 Task: Select traffic view around selected location San Jacinto Battleground State Historic Site, Texas, United States and identify the nearest hotel to the peak traffic point
Action: Mouse moved to (141, 51)
Screenshot: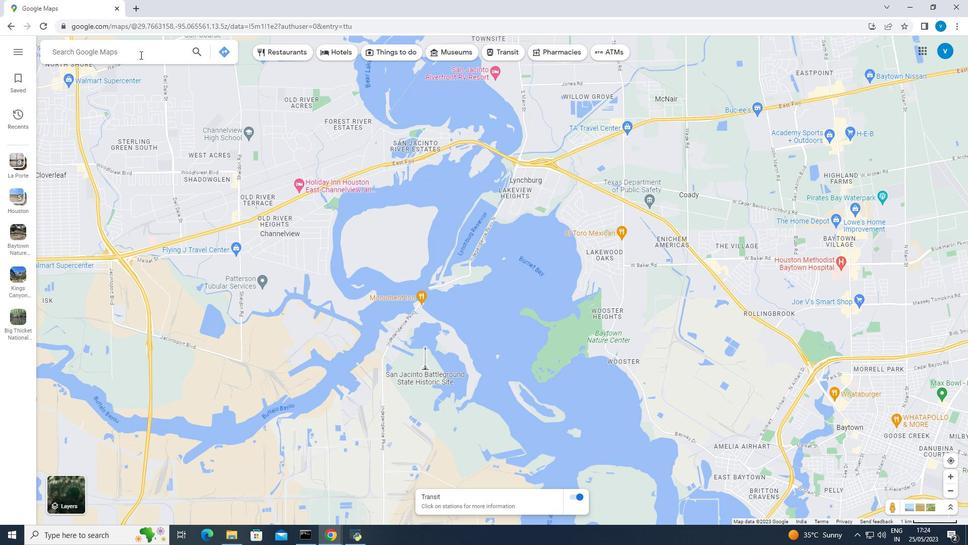
Action: Mouse pressed left at (141, 51)
Screenshot: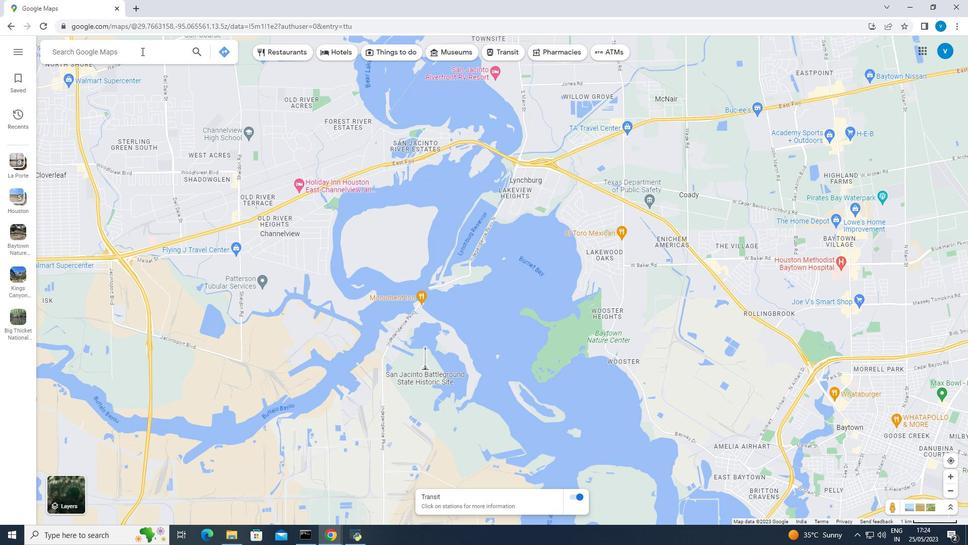 
Action: Mouse moved to (144, 49)
Screenshot: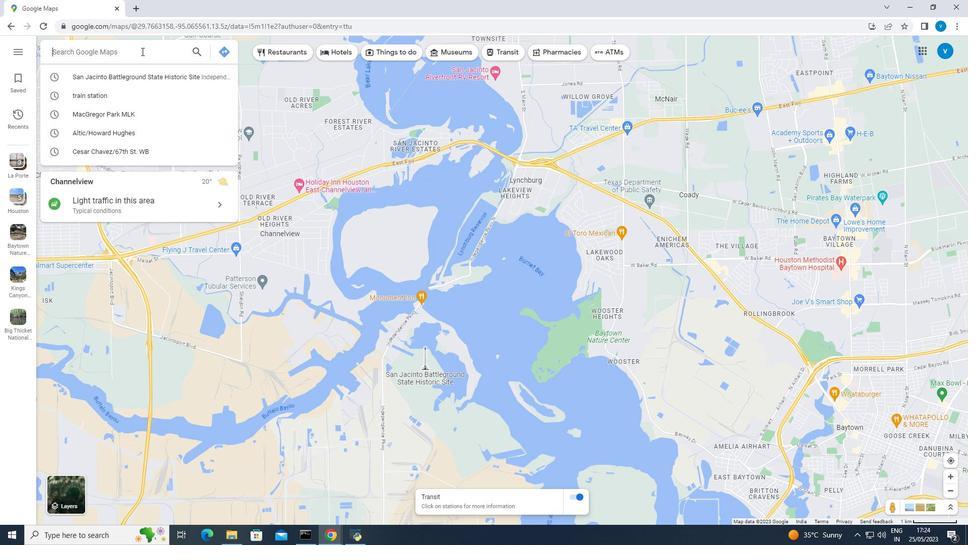 
Action: Key pressed <Key.shift>San<Key.space><Key.shift><Key.shift><Key.shift><Key.shift><Key.shift>Jacinto<Key.space><Key.shift><Key.shift><Key.shift>Battleground<Key.space><Key.shift><Key.shift><Key.shift>State<Key.space><Key.shift><Key.shift><Key.shift>Historic<Key.space><Key.shift><Key.shift><Key.shift>Site,<Key.space><Key.shift><Key.shift><Key.shift><Key.shift>Texas,<Key.space><Key.shift><Key.shift>United<Key.space><Key.shift><Key.shift><Key.shift>States<Key.enter>
Screenshot: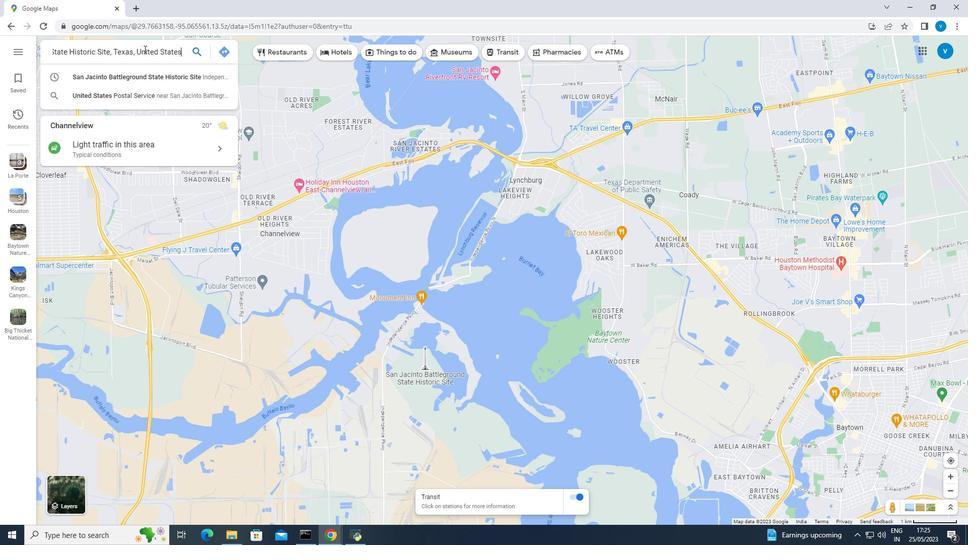 
Action: Mouse moved to (341, 493)
Screenshot: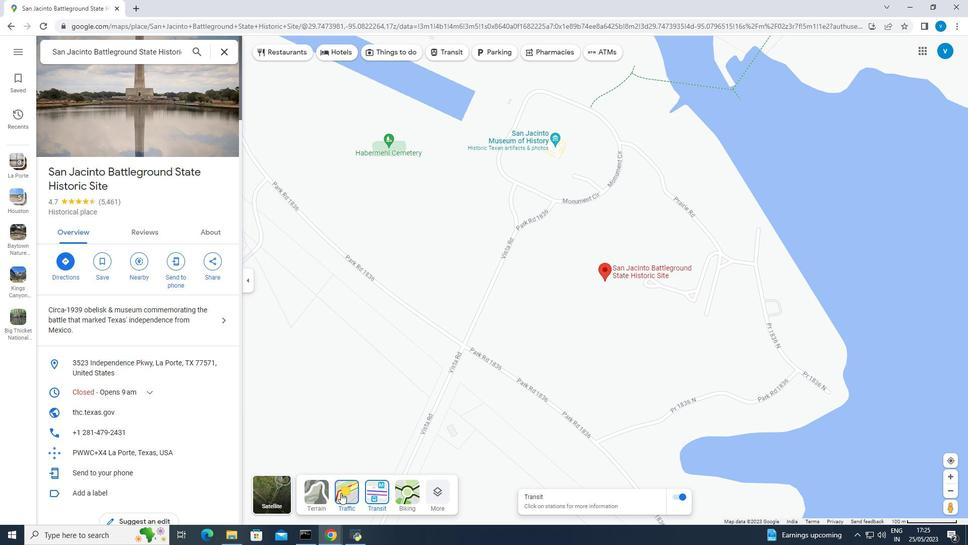 
Action: Mouse pressed left at (341, 493)
Screenshot: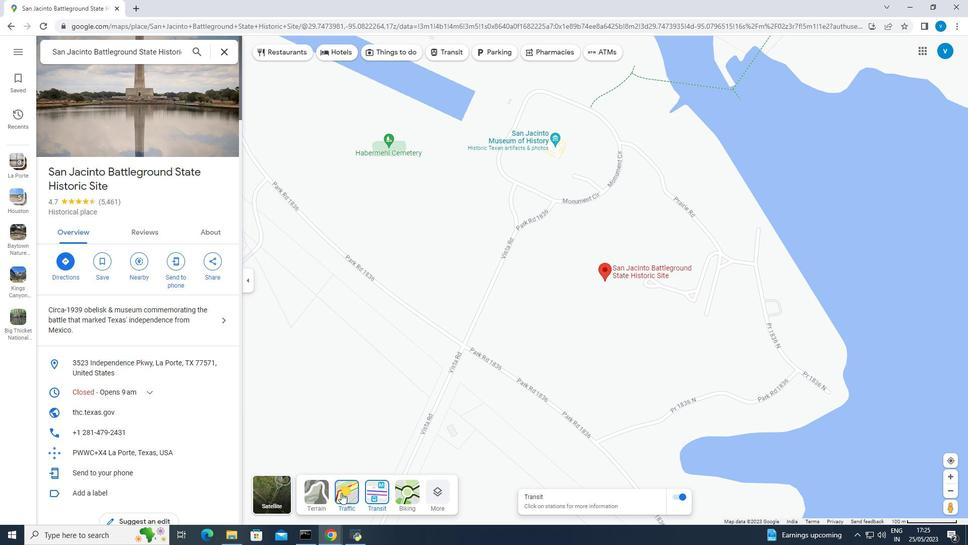 
Action: Mouse moved to (344, 490)
Screenshot: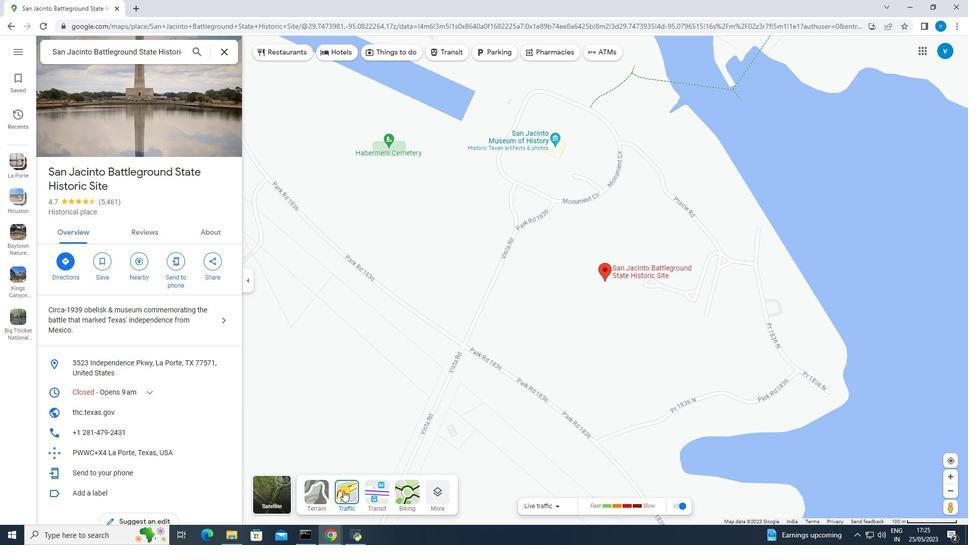 
Action: Mouse pressed left at (344, 490)
Screenshot: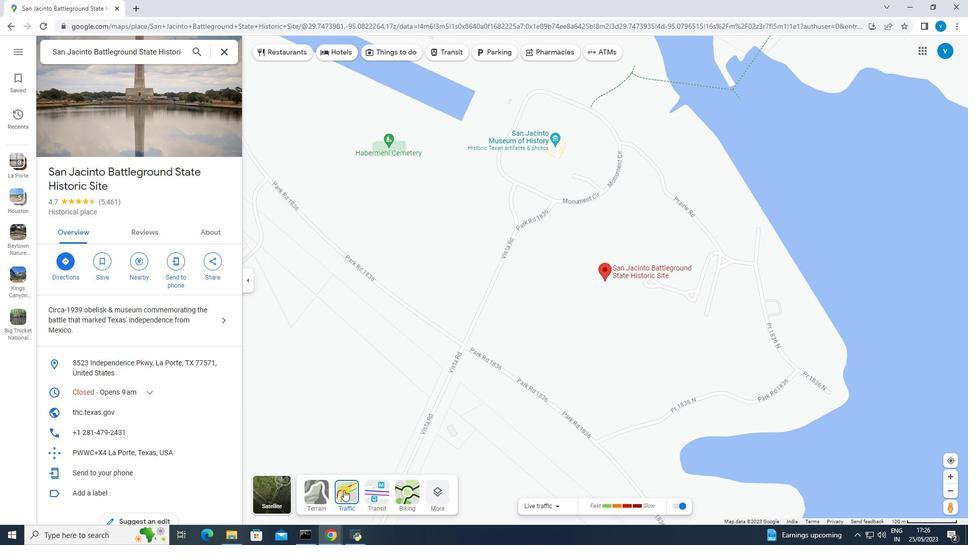 
Action: Mouse pressed left at (344, 490)
Screenshot: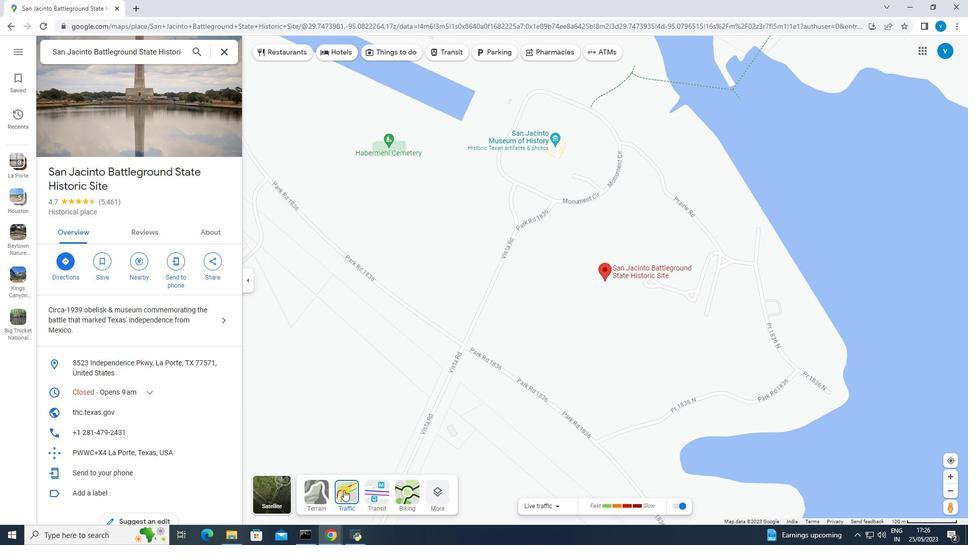 
Action: Mouse moved to (139, 260)
Screenshot: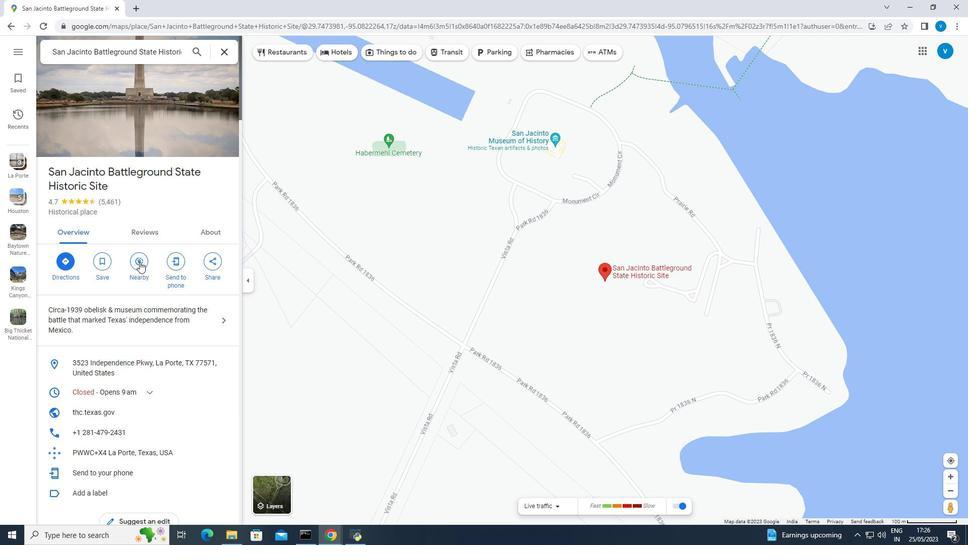 
Action: Mouse pressed left at (139, 260)
Screenshot: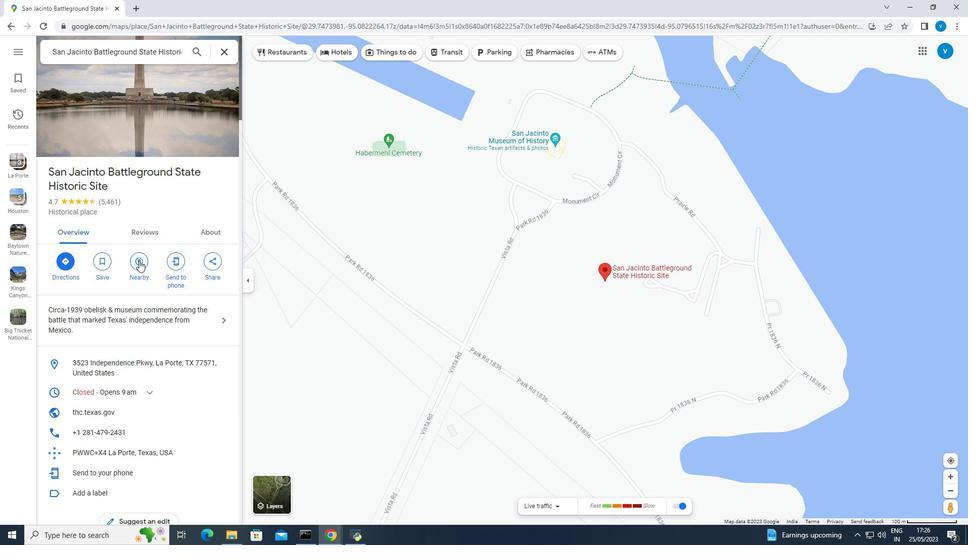 
Action: Mouse moved to (124, 91)
Screenshot: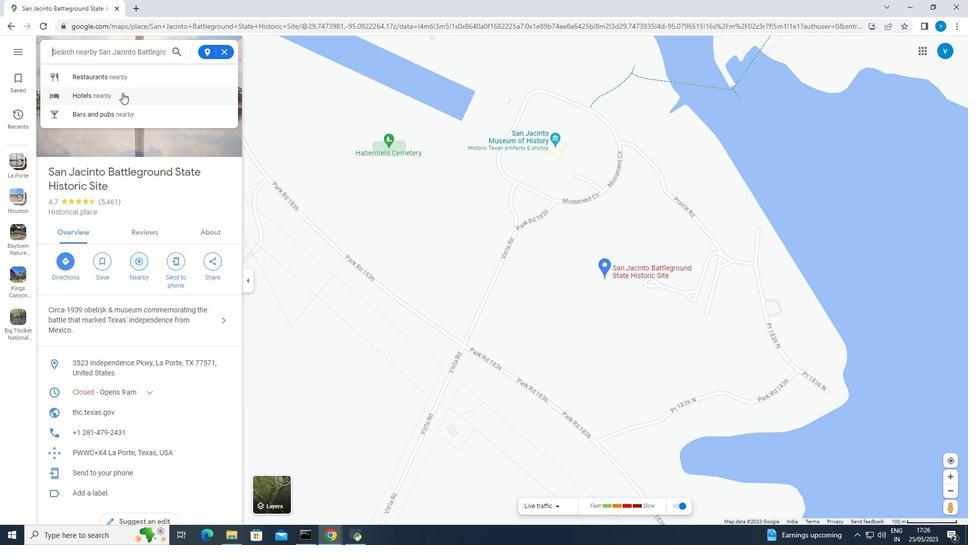 
Action: Mouse pressed left at (124, 91)
Screenshot: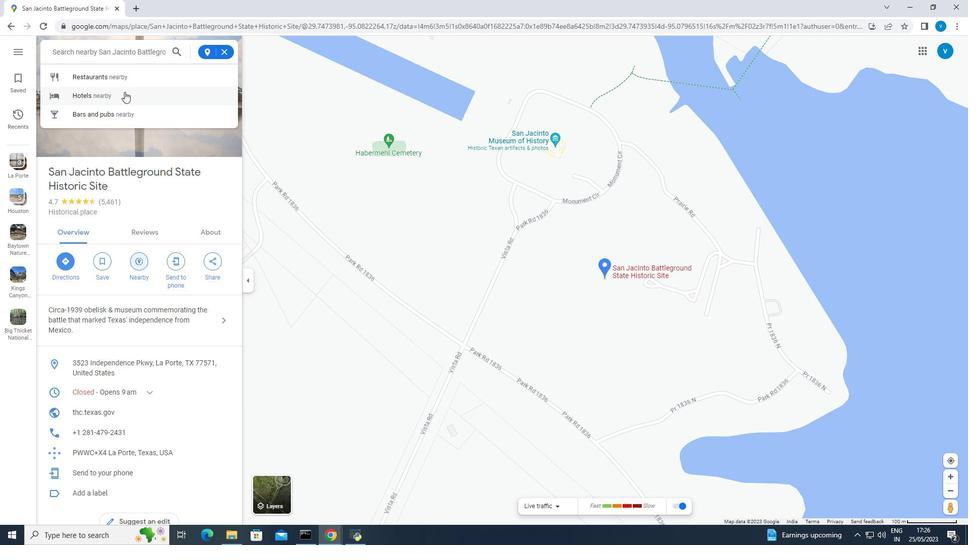 
Action: Mouse moved to (330, 389)
Screenshot: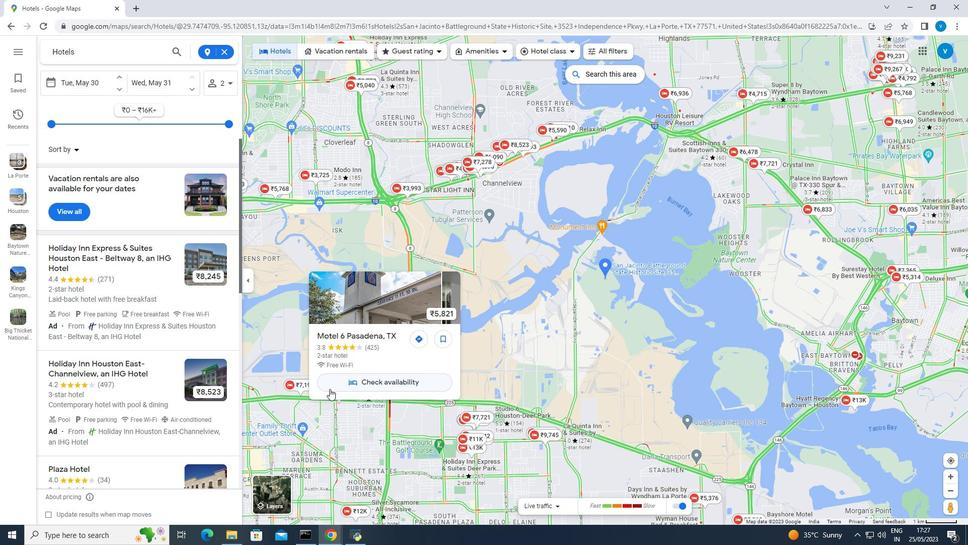 
Action: Mouse pressed left at (330, 389)
Screenshot: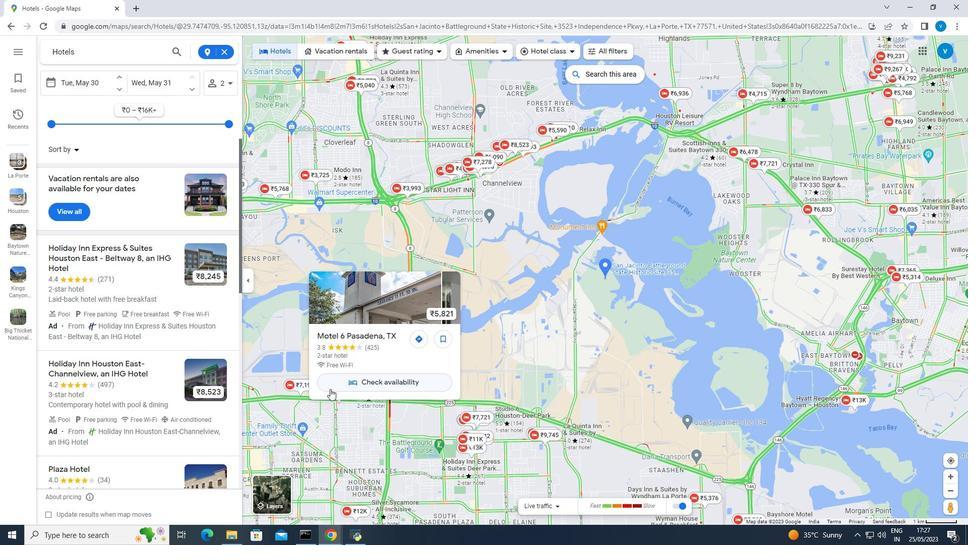 
Action: Mouse pressed left at (330, 389)
Screenshot: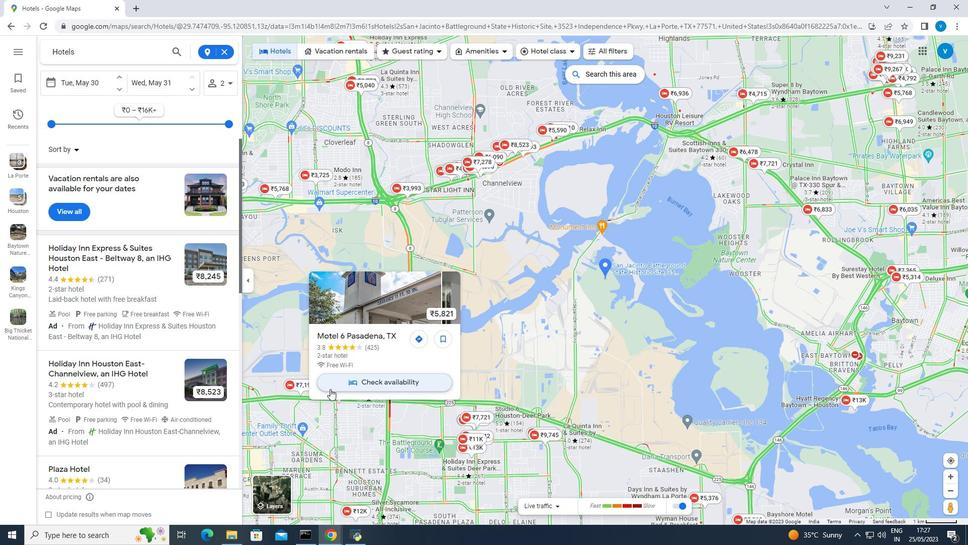 
Action: Mouse moved to (357, 304)
Screenshot: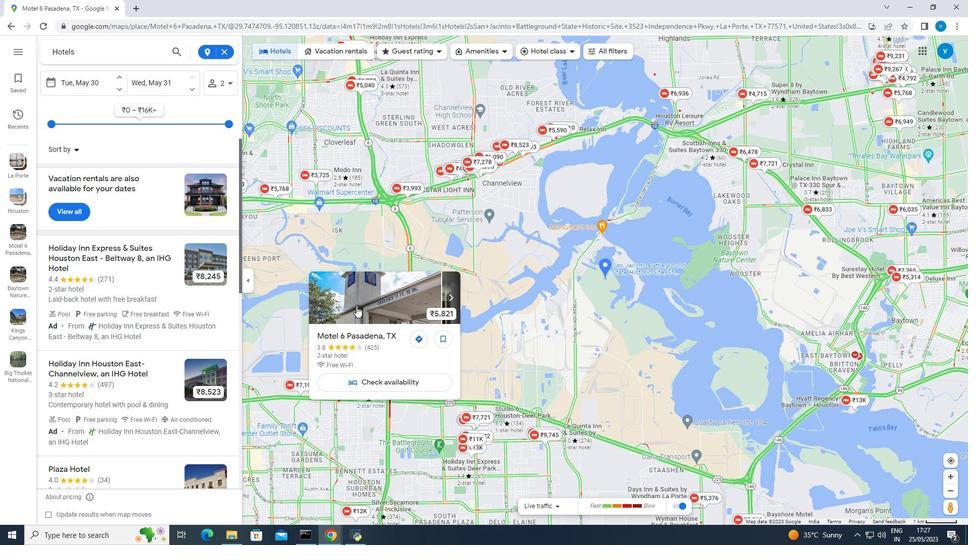 
Action: Mouse pressed left at (357, 304)
Screenshot: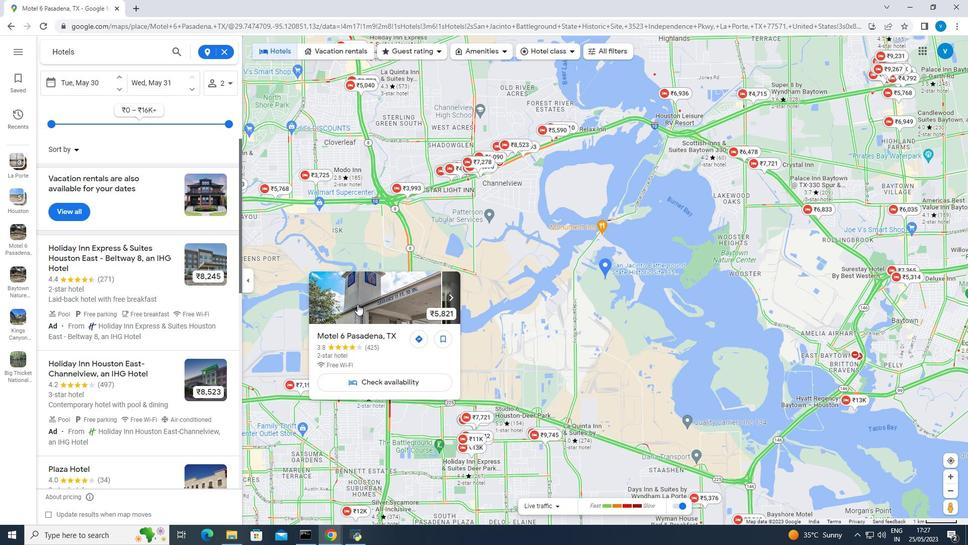 
Action: Mouse pressed left at (357, 304)
Screenshot: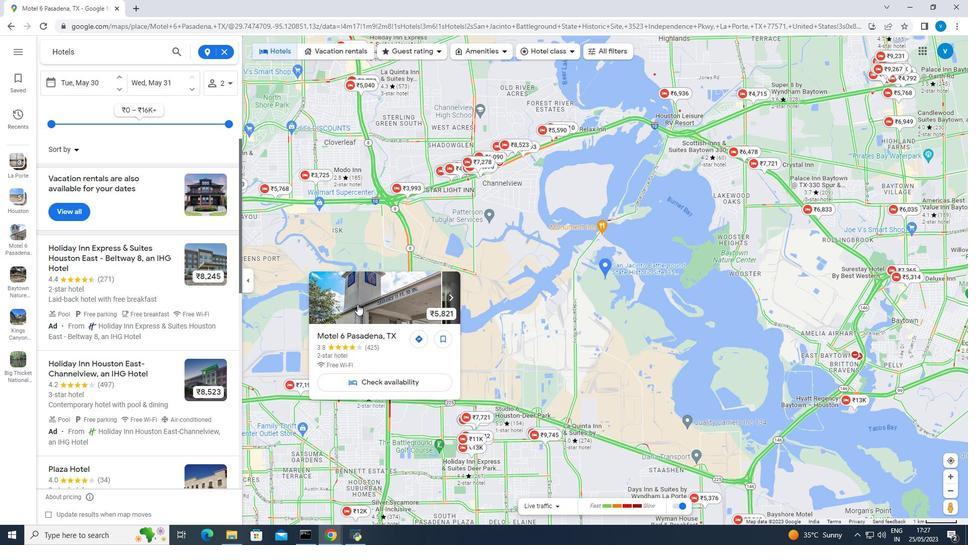
Action: Mouse moved to (351, 148)
Screenshot: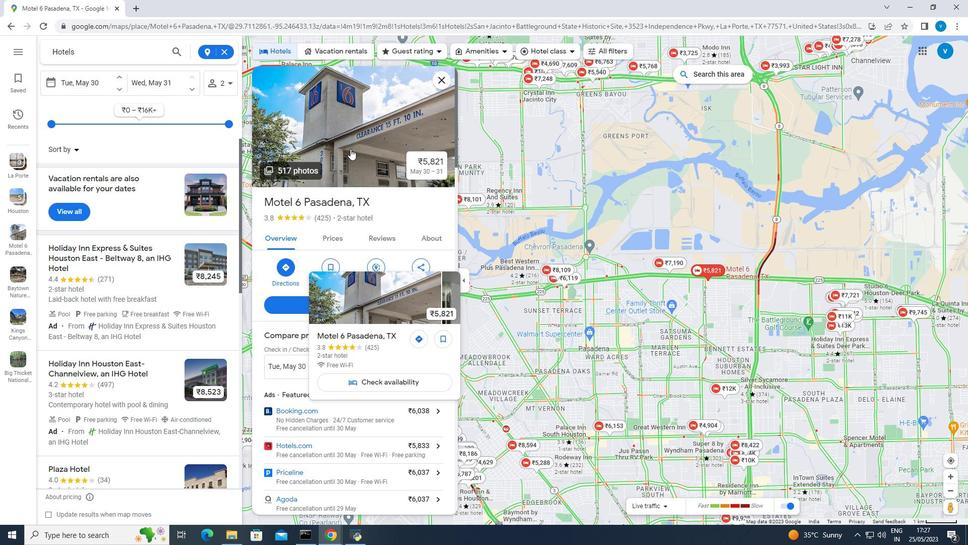 
Action: Mouse pressed left at (351, 148)
Screenshot: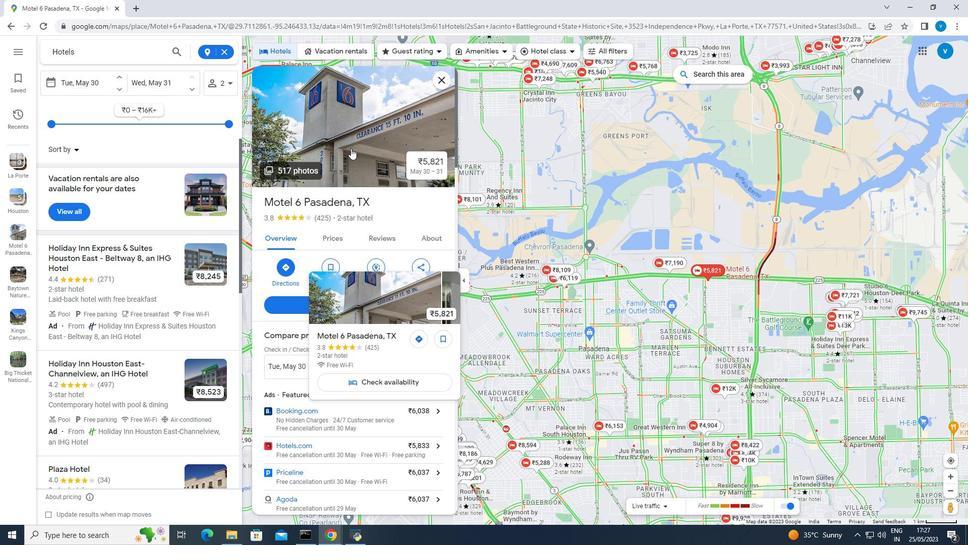 
Action: Mouse moved to (351, 147)
Screenshot: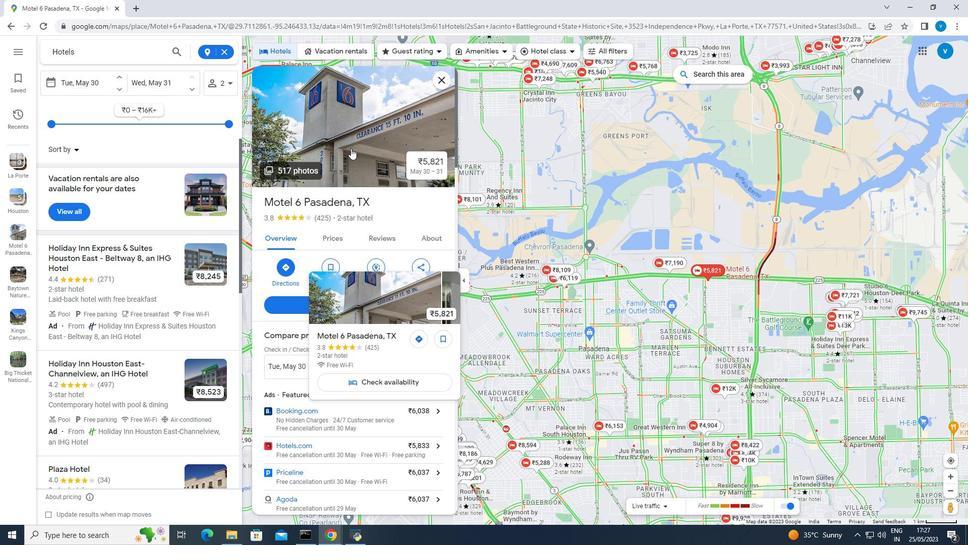 
Action: Mouse pressed left at (351, 147)
Screenshot: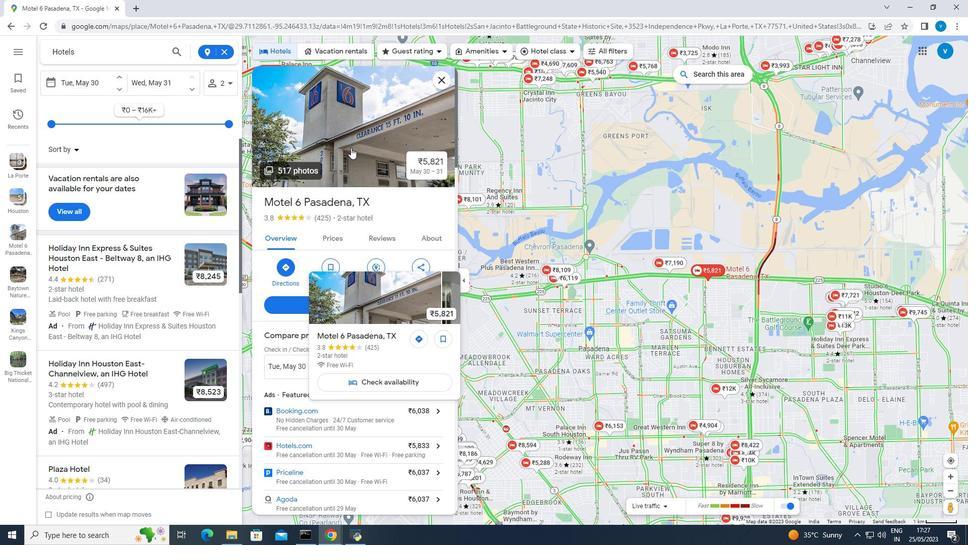 
Action: Mouse moved to (620, 445)
Screenshot: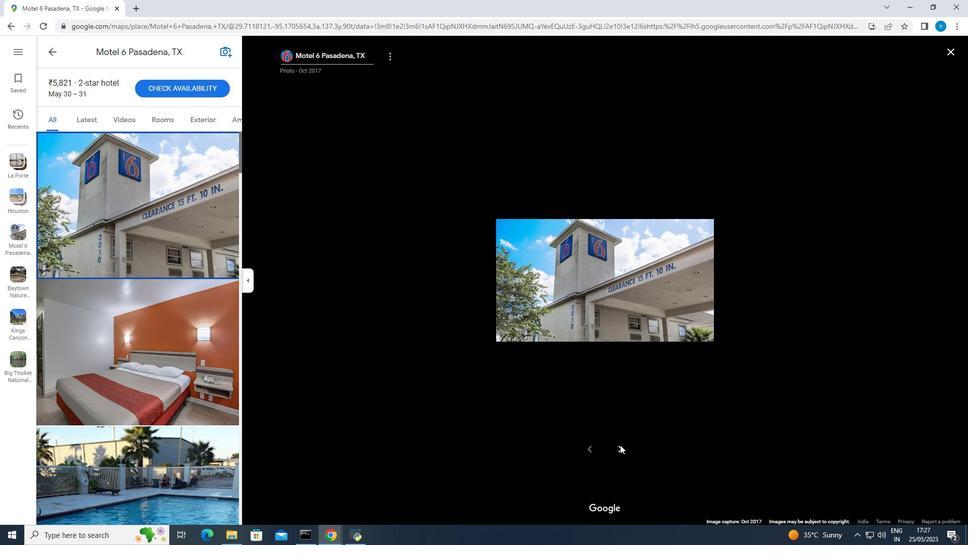 
Action: Mouse pressed left at (620, 445)
Screenshot: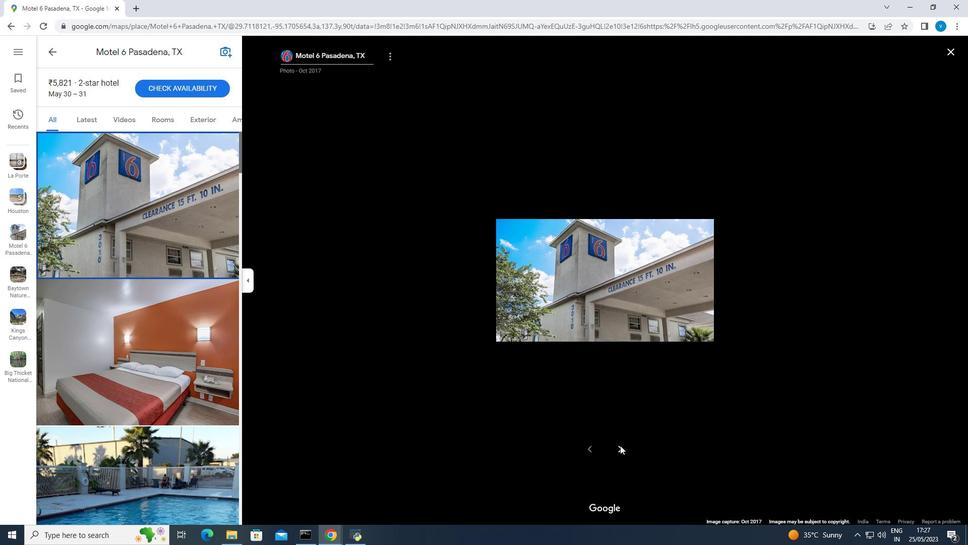 
Action: Mouse moved to (617, 446)
Screenshot: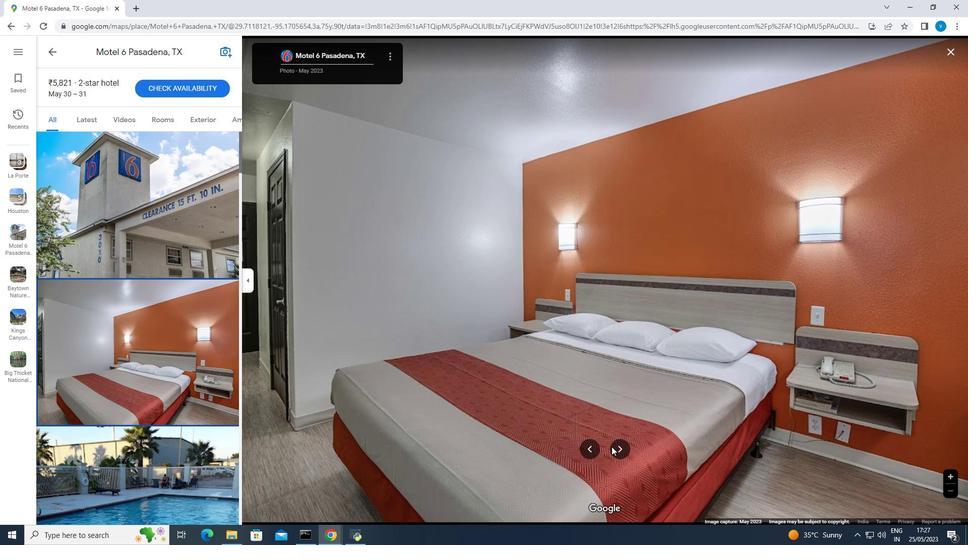 
Action: Mouse pressed left at (617, 446)
Screenshot: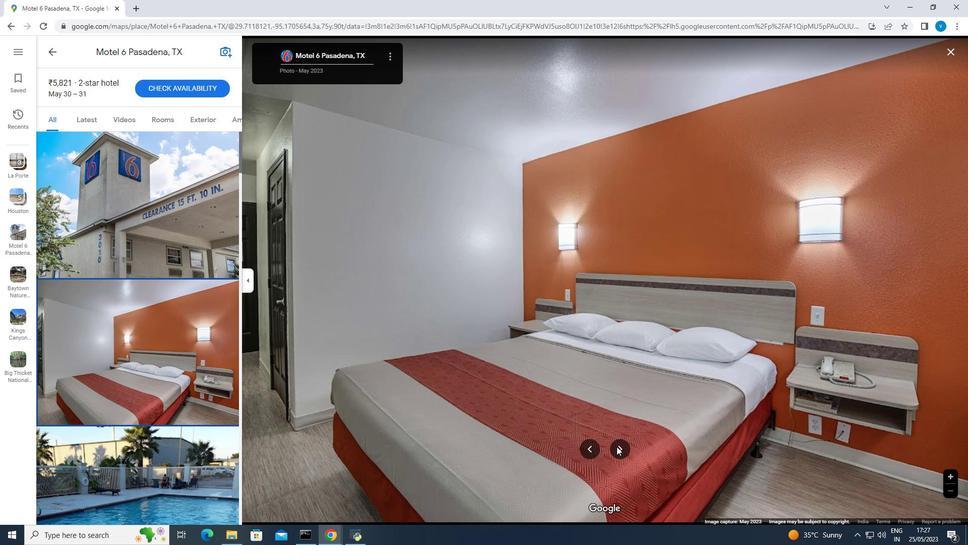 
Action: Mouse moved to (620, 447)
Screenshot: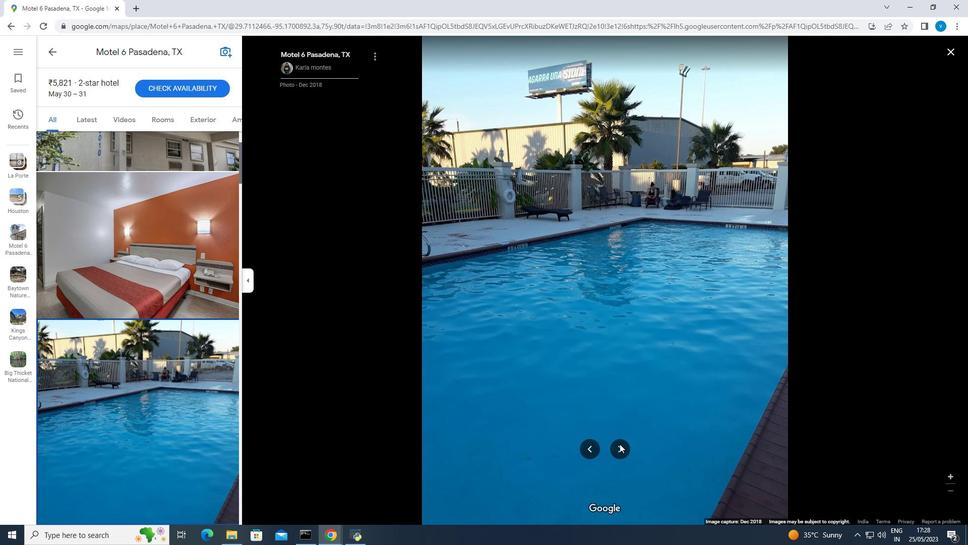 
Action: Mouse pressed left at (620, 447)
Screenshot: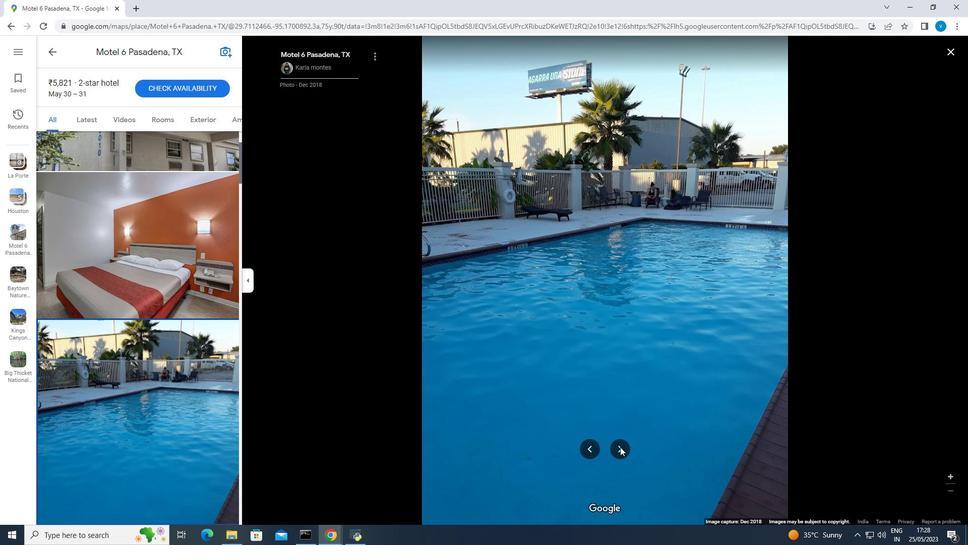 
Action: Mouse moved to (624, 446)
Screenshot: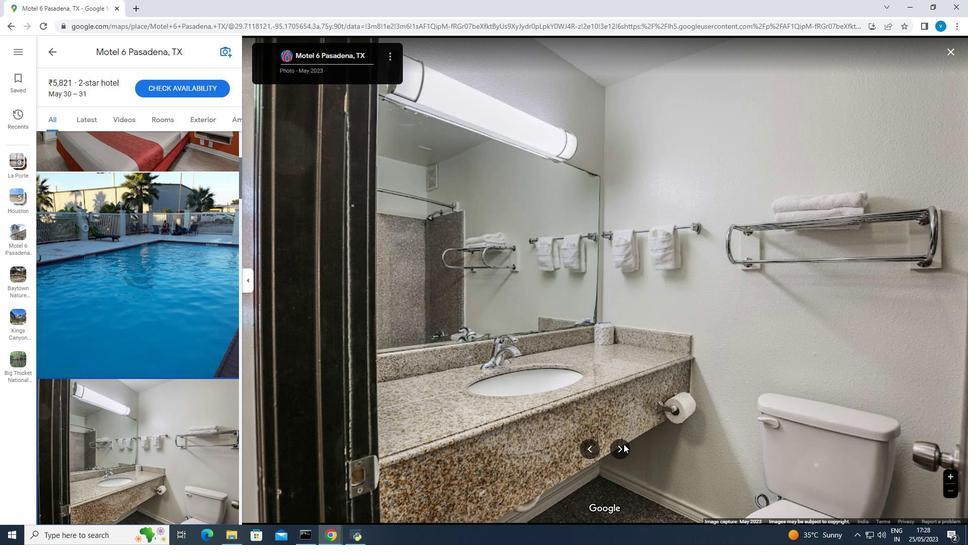 
Action: Mouse pressed left at (624, 446)
Screenshot: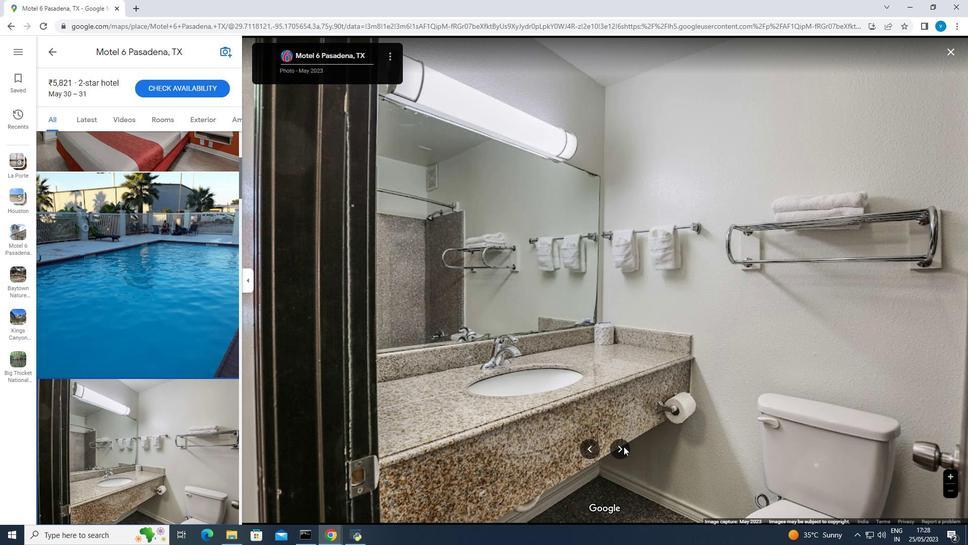
Action: Mouse moved to (617, 444)
Screenshot: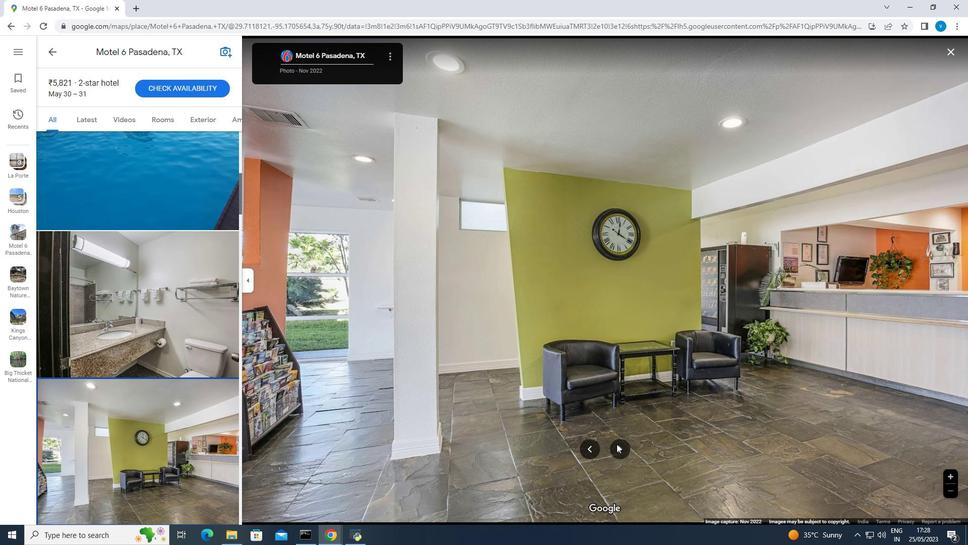 
Action: Mouse pressed left at (617, 444)
Screenshot: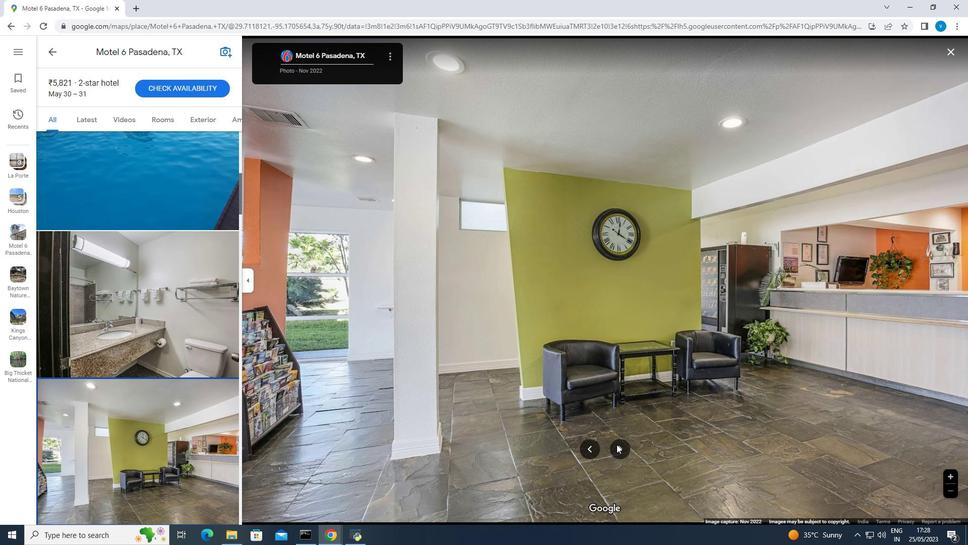 
Action: Mouse moved to (616, 445)
Screenshot: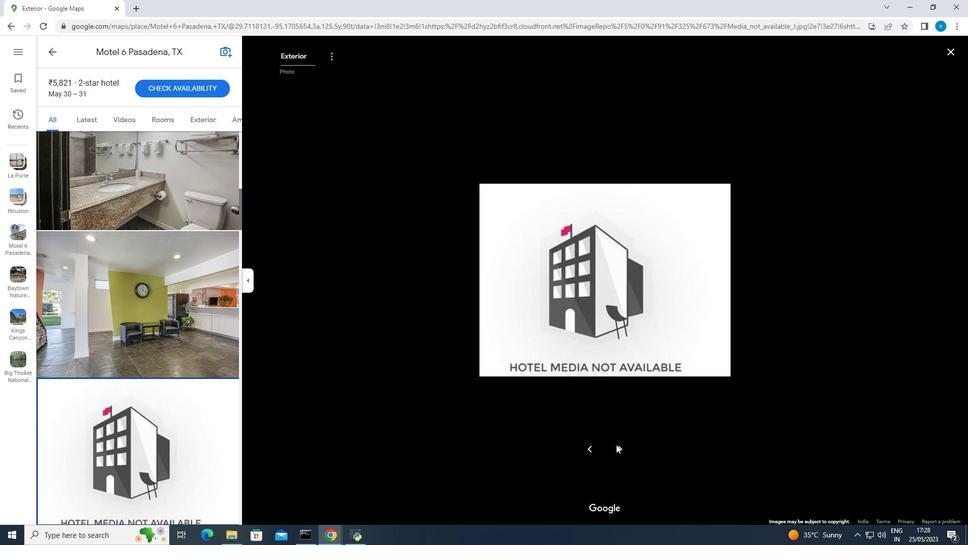
Action: Mouse pressed left at (616, 445)
Screenshot: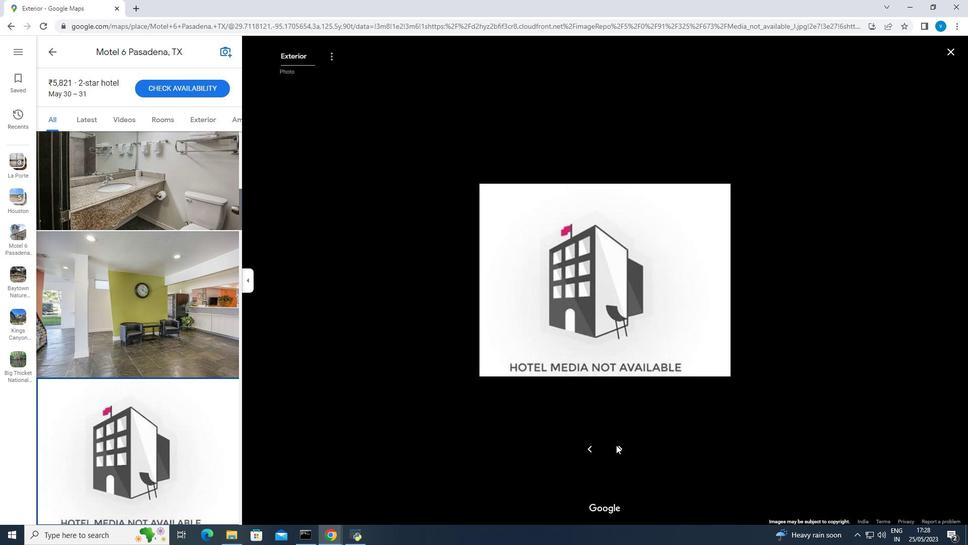 
Action: Mouse moved to (620, 444)
Screenshot: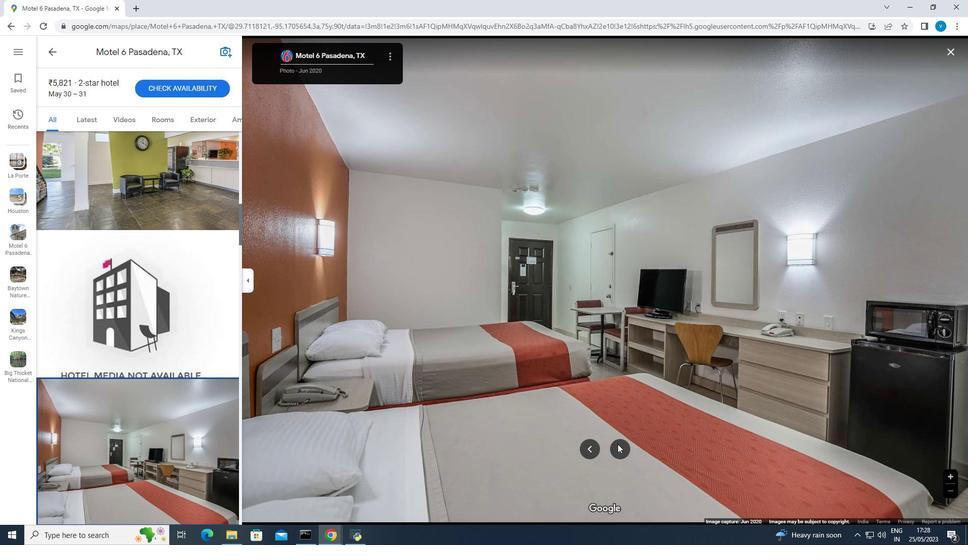 
Action: Mouse pressed left at (620, 444)
Screenshot: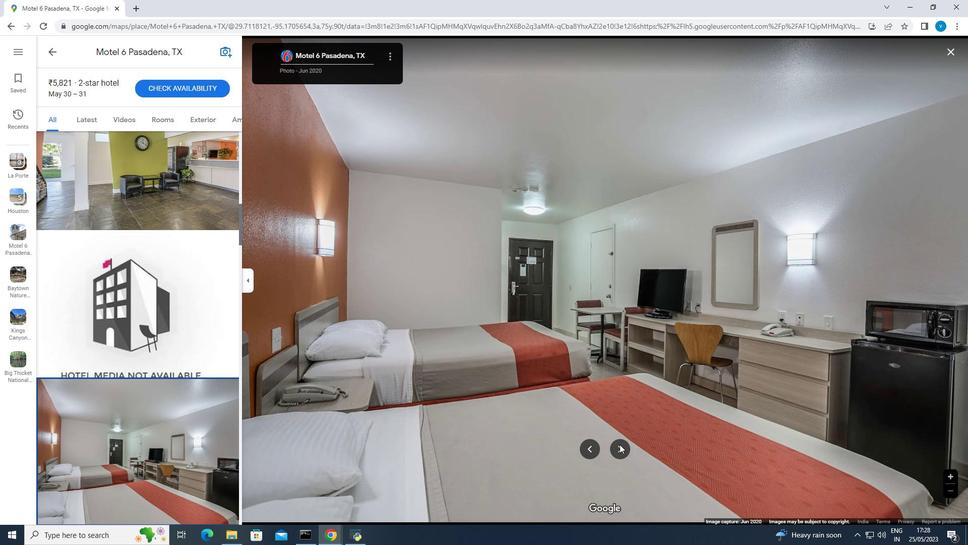 
Action: Mouse moved to (620, 444)
Screenshot: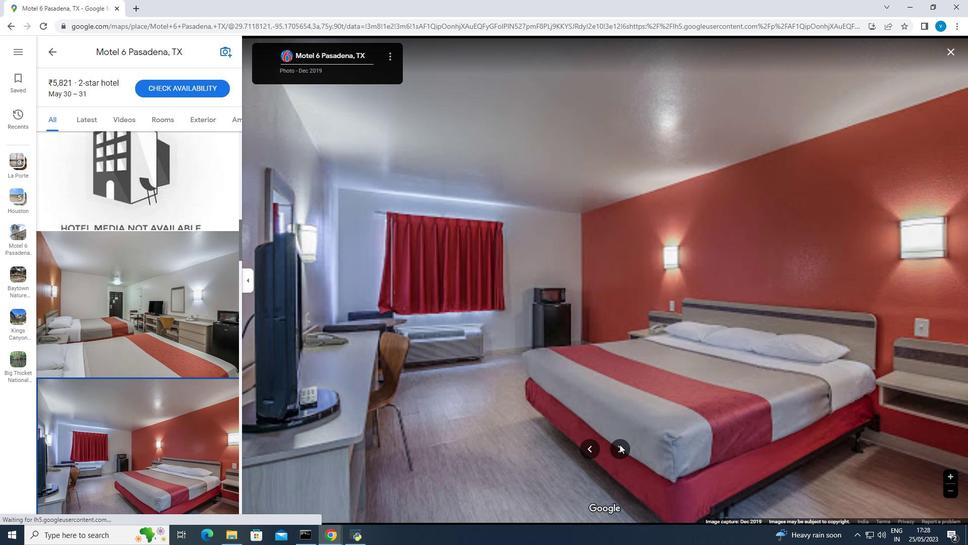 
Action: Mouse pressed left at (620, 444)
Screenshot: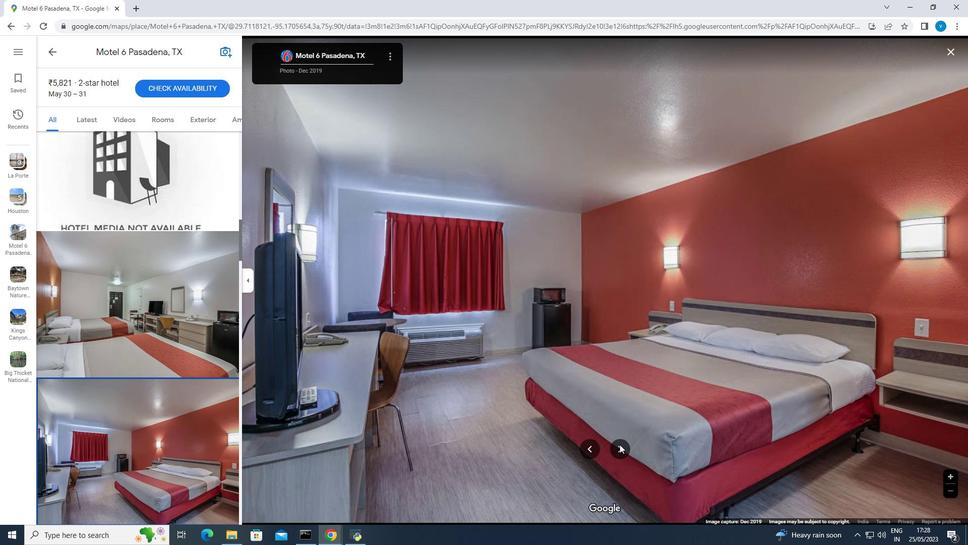 
Action: Mouse moved to (620, 444)
Screenshot: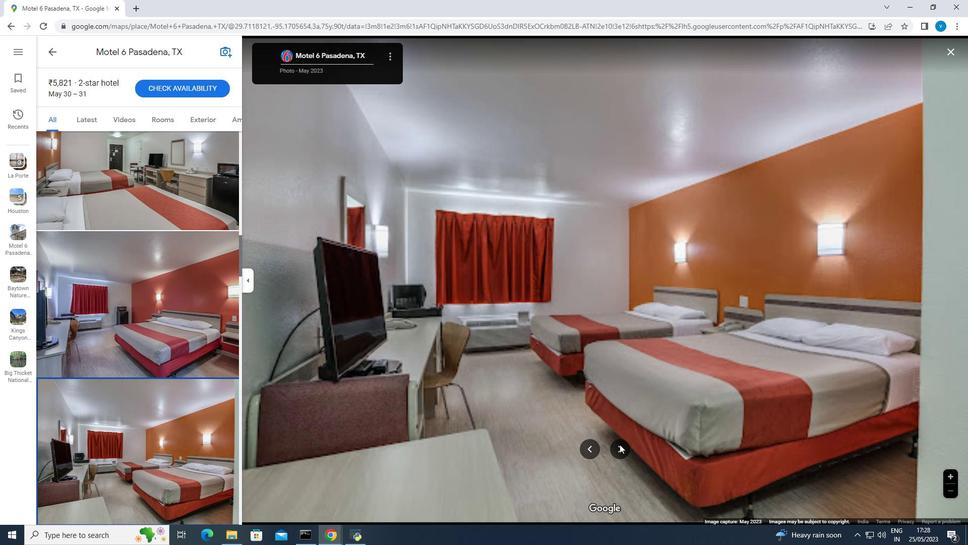 
Action: Mouse pressed left at (620, 444)
Screenshot: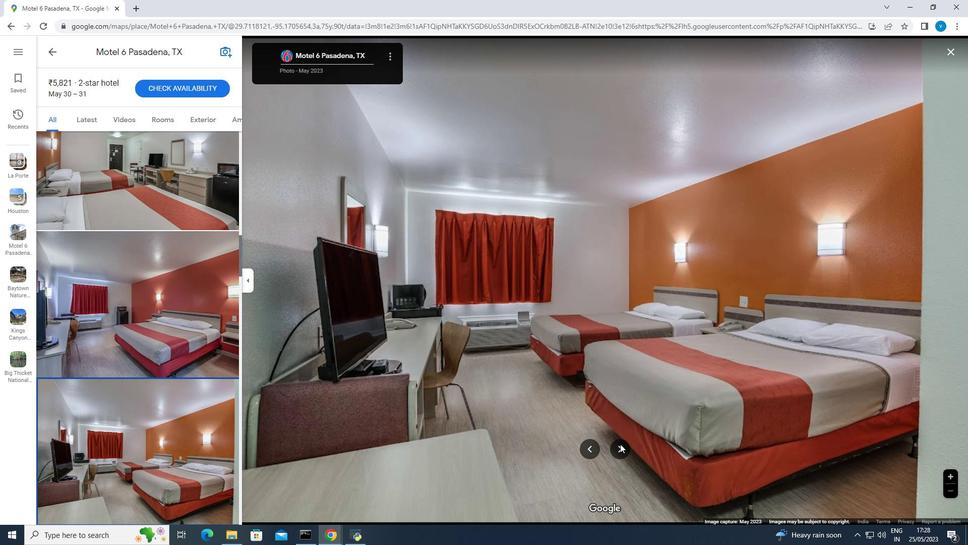 
Action: Mouse pressed left at (620, 444)
Screenshot: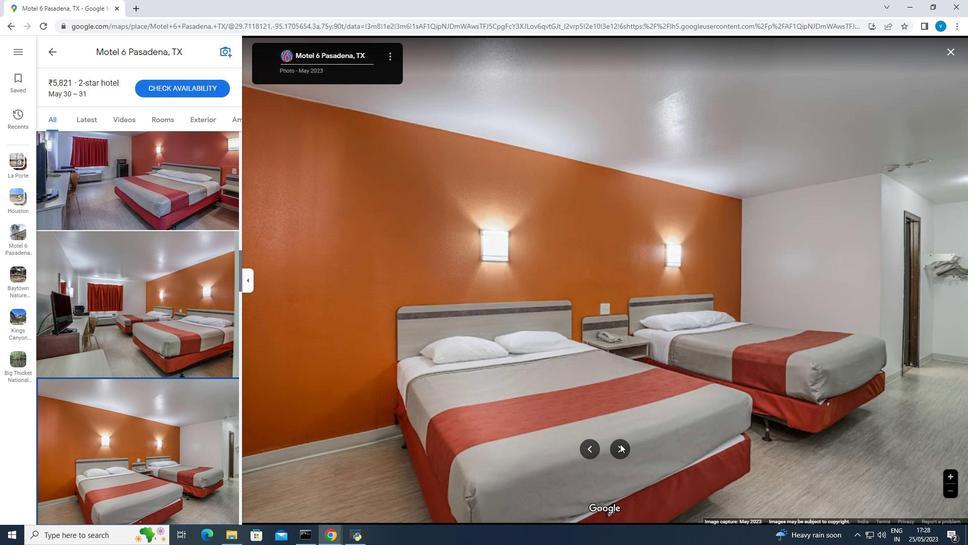 
Action: Mouse pressed left at (620, 444)
Screenshot: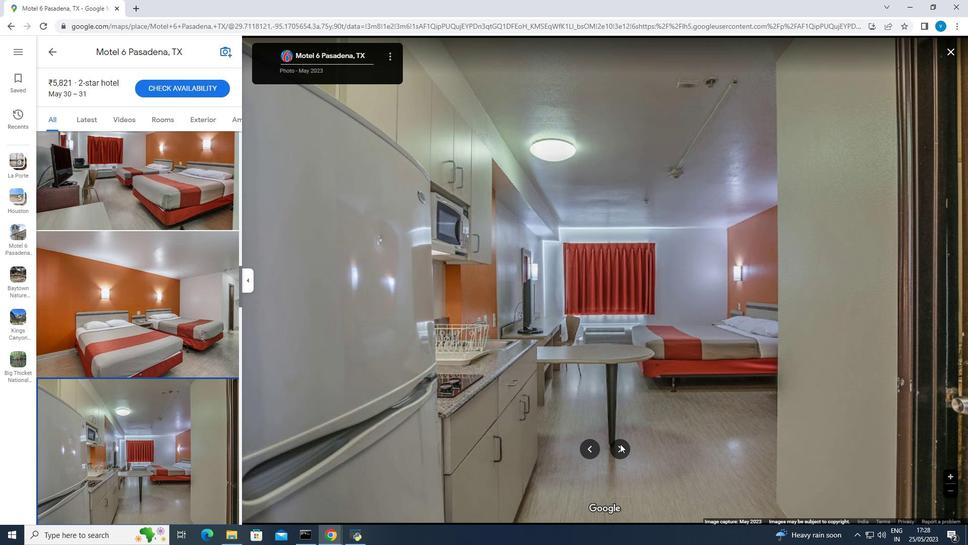 
Action: Mouse pressed left at (620, 444)
Screenshot: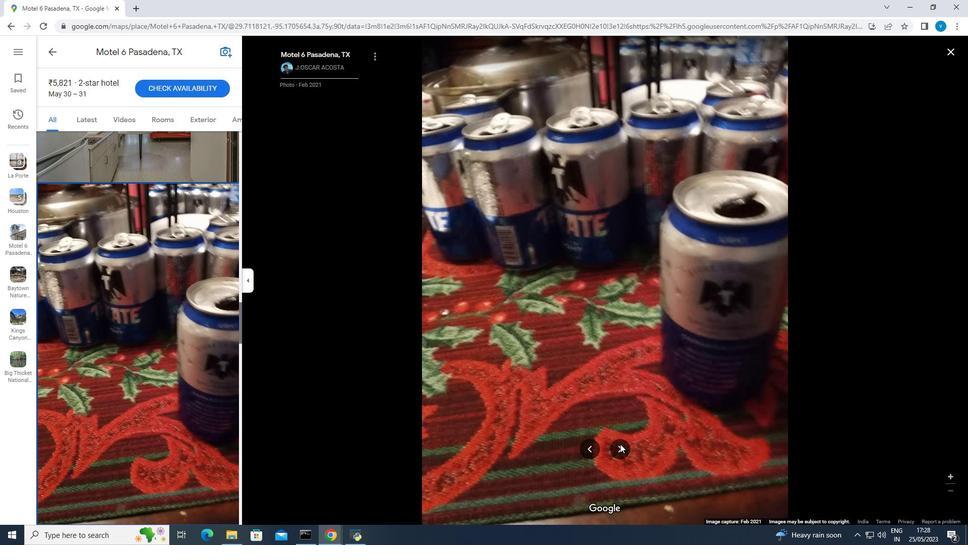 
Action: Mouse moved to (620, 443)
Screenshot: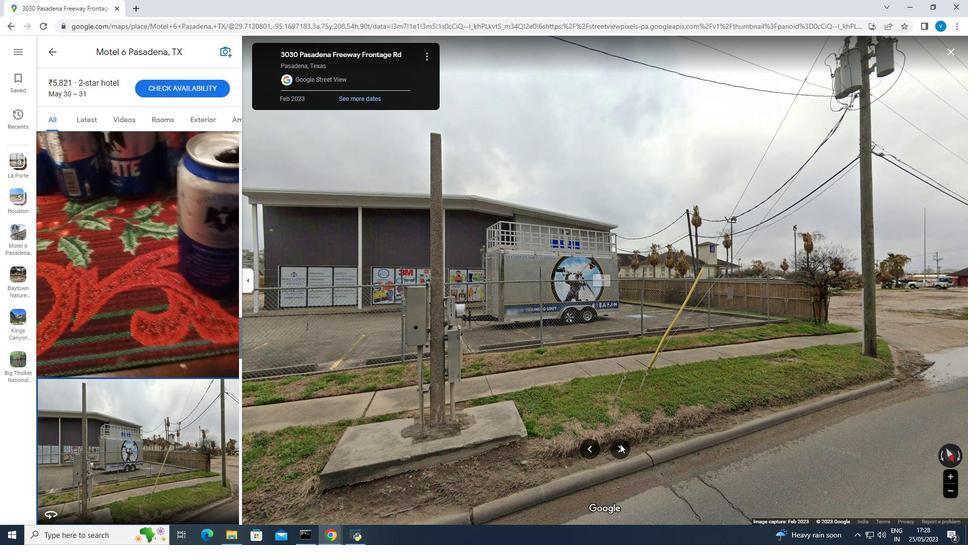 
Action: Mouse pressed left at (620, 443)
Screenshot: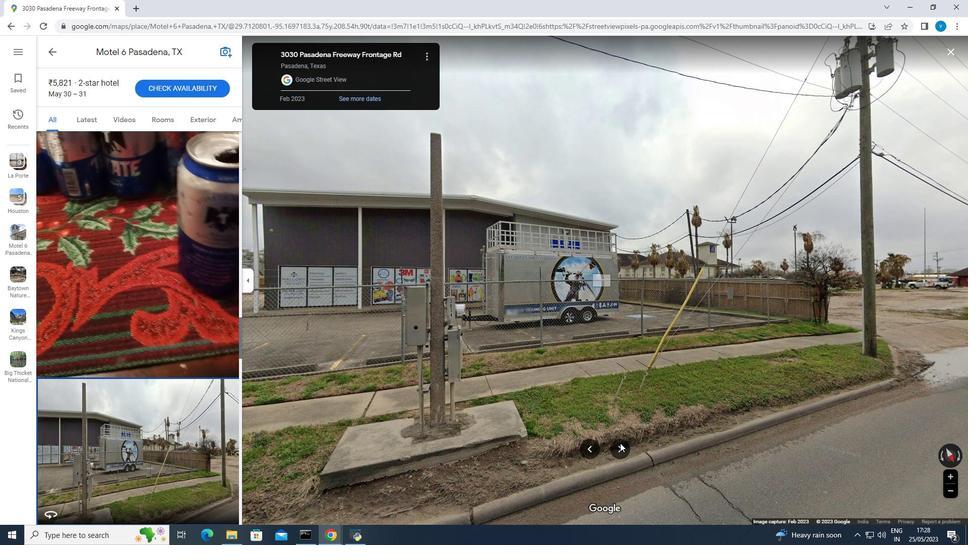 
Action: Mouse moved to (617, 439)
Screenshot: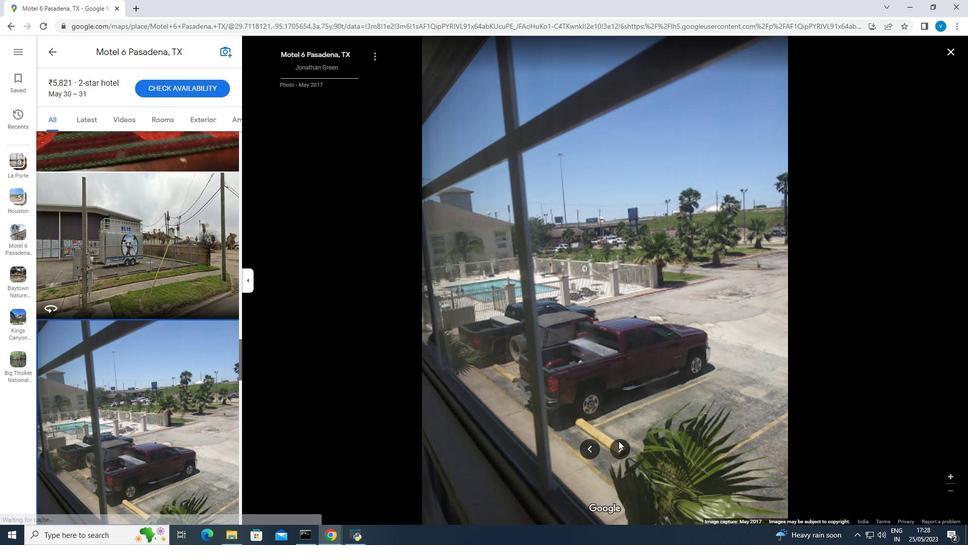 
Action: Mouse pressed left at (617, 439)
Screenshot: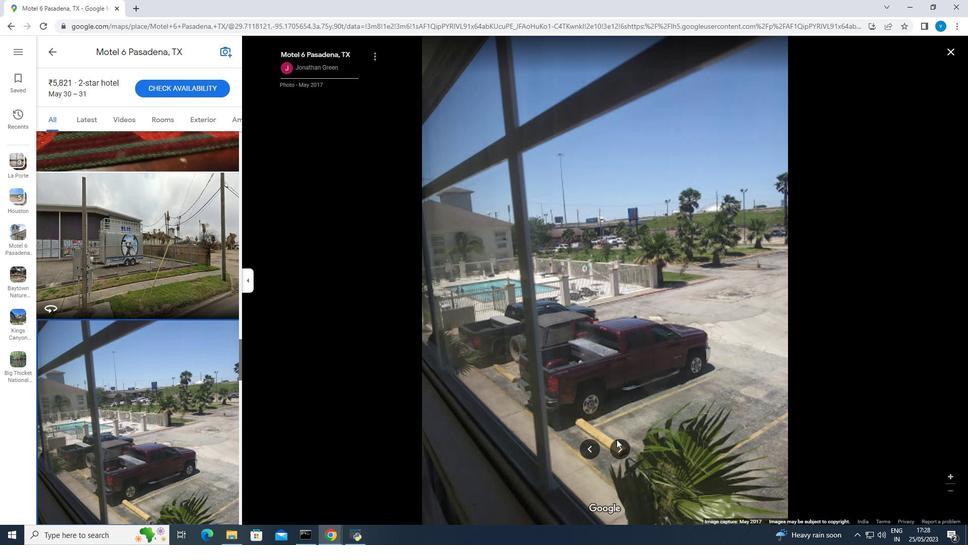 
Action: Mouse moved to (615, 445)
Screenshot: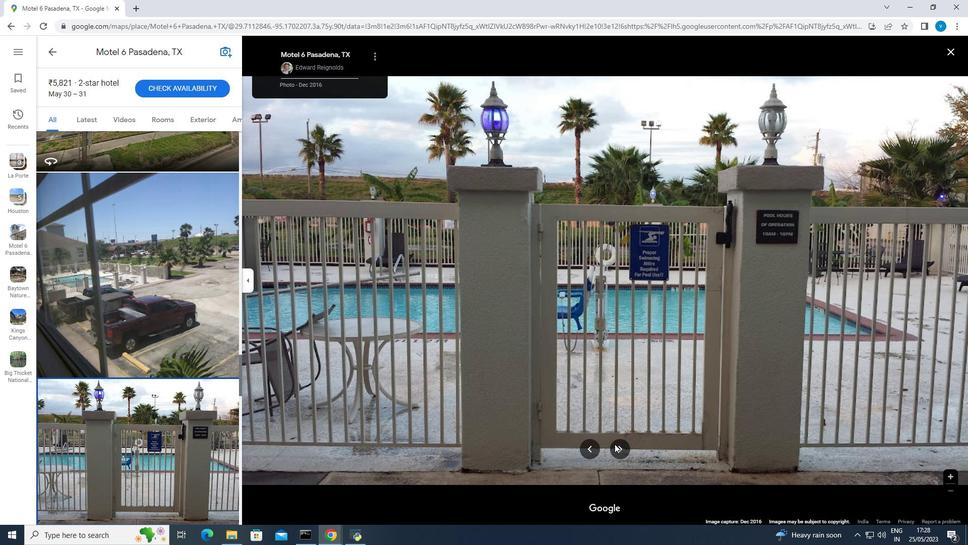 
Action: Mouse pressed left at (615, 445)
Screenshot: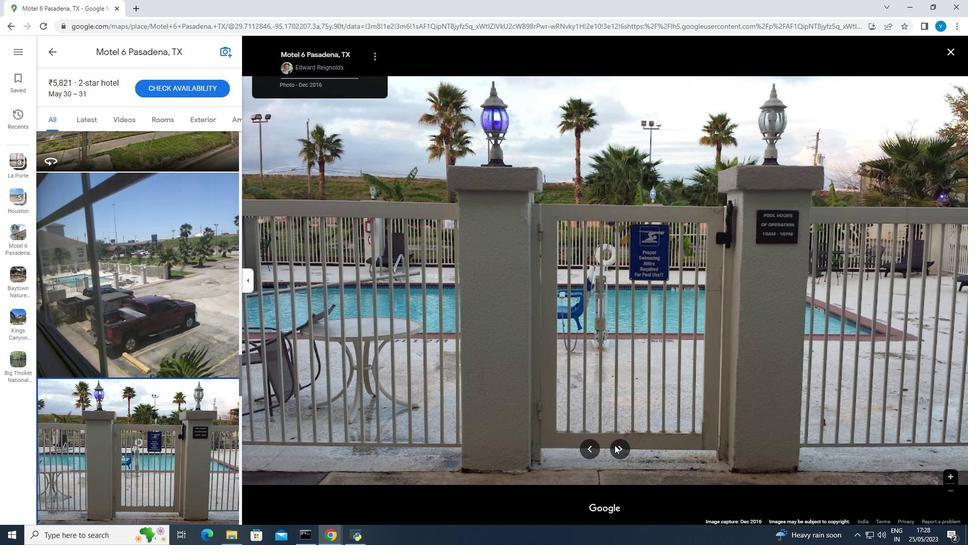 
Action: Mouse moved to (614, 444)
Screenshot: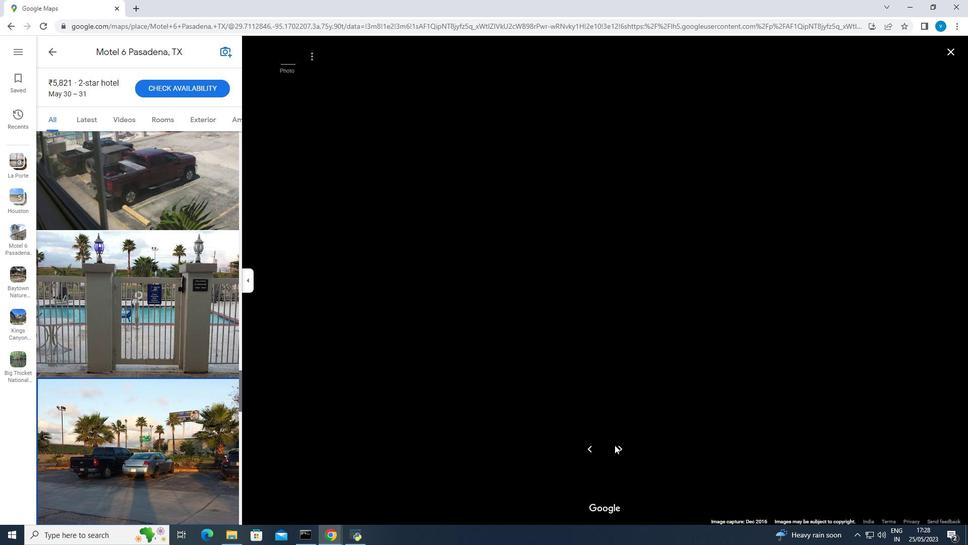 
Action: Mouse pressed left at (614, 444)
Screenshot: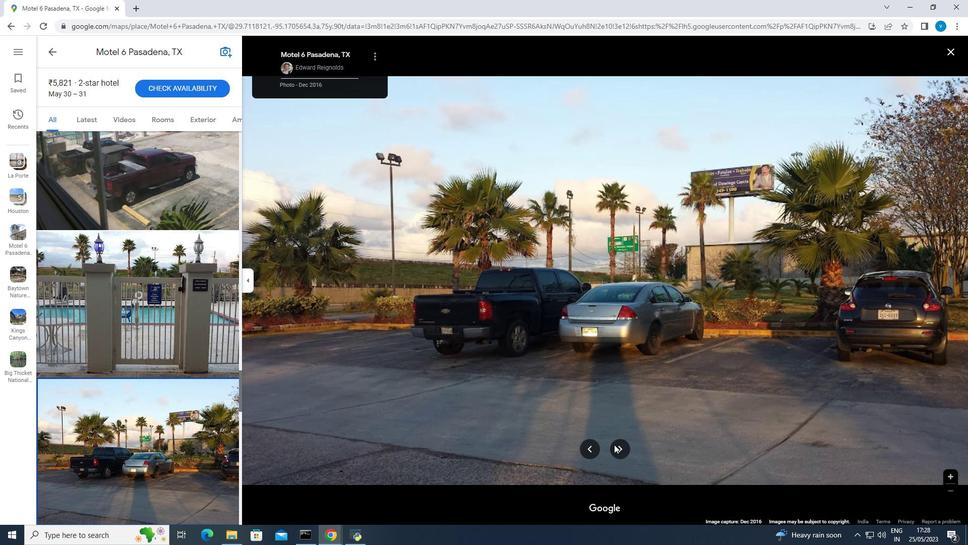 
Action: Mouse pressed left at (614, 444)
Screenshot: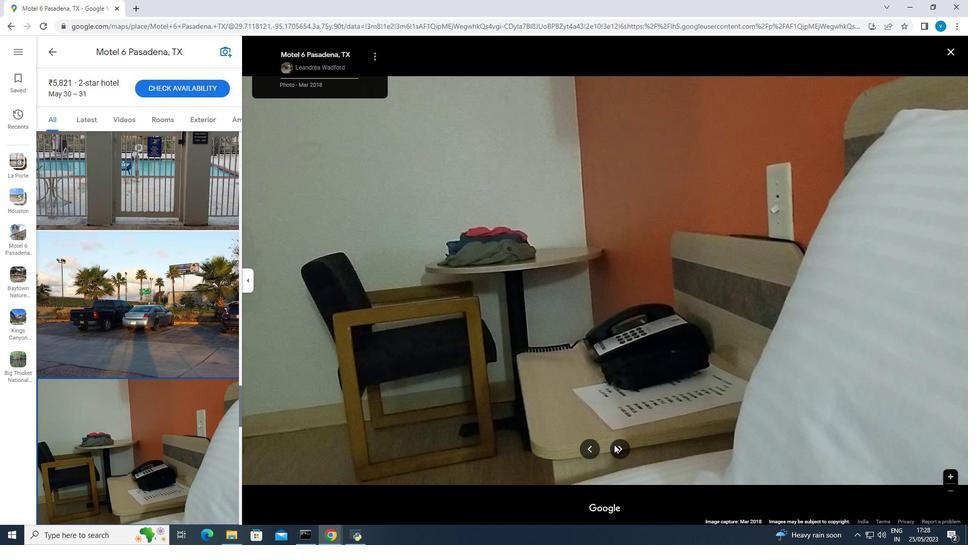 
Action: Mouse moved to (619, 446)
Screenshot: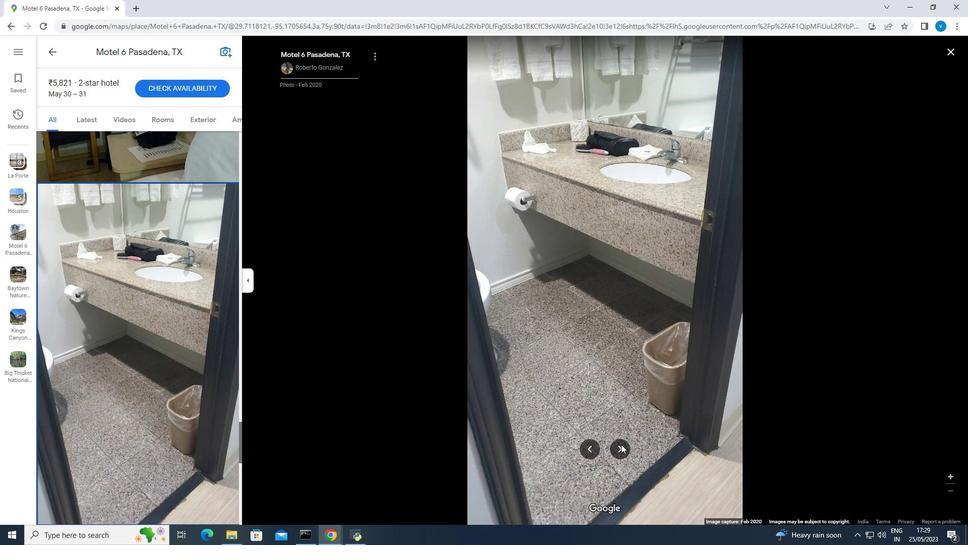 
Action: Mouse pressed left at (619, 446)
Screenshot: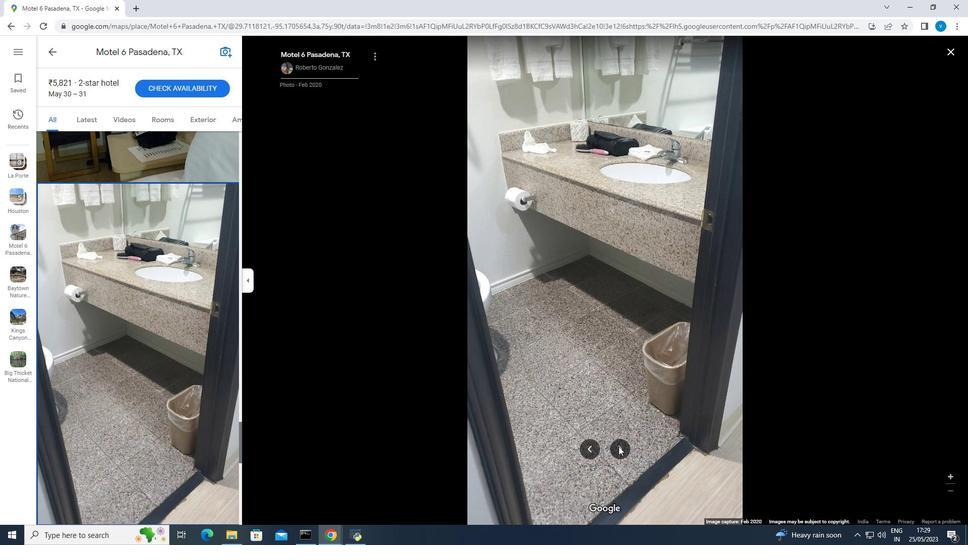 
Action: Mouse pressed left at (619, 446)
Screenshot: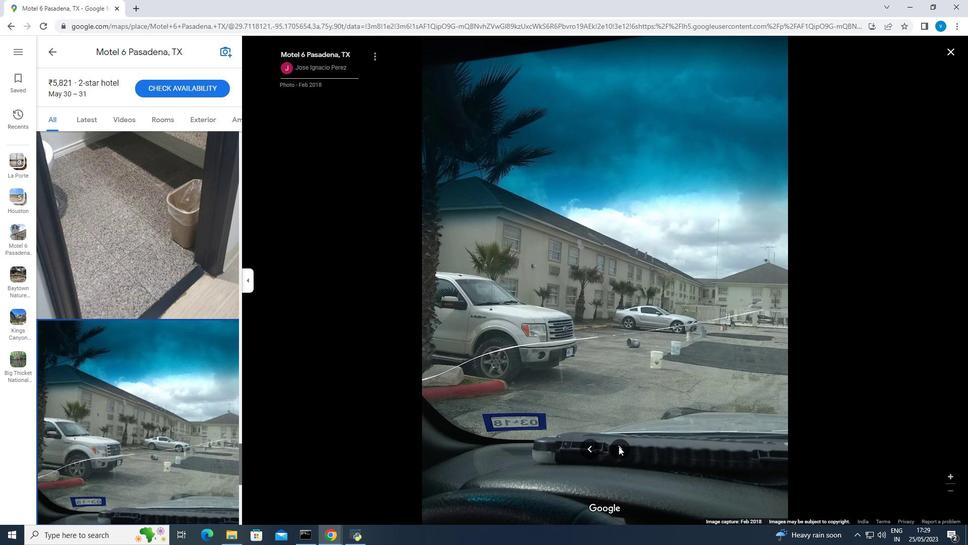 
Action: Mouse moved to (619, 446)
Screenshot: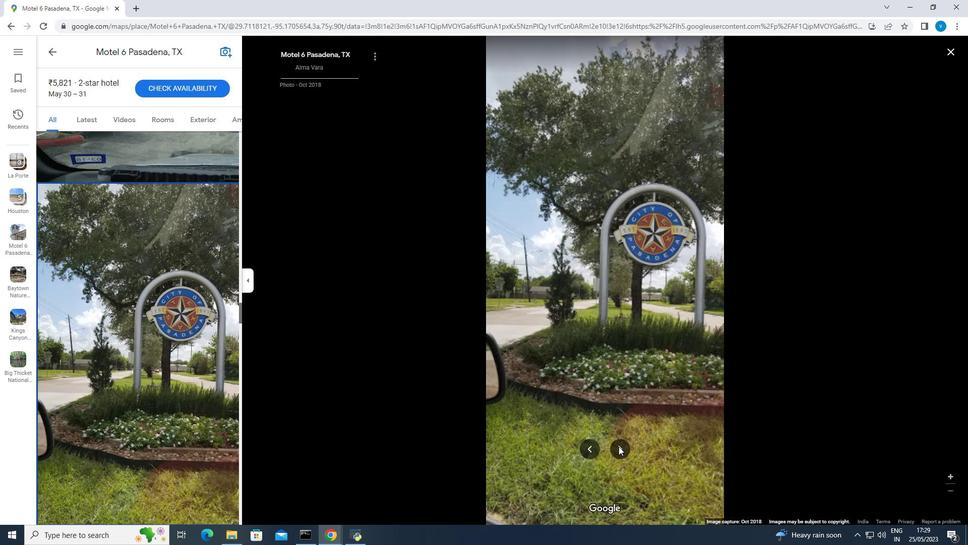 
Action: Mouse pressed left at (619, 446)
Screenshot: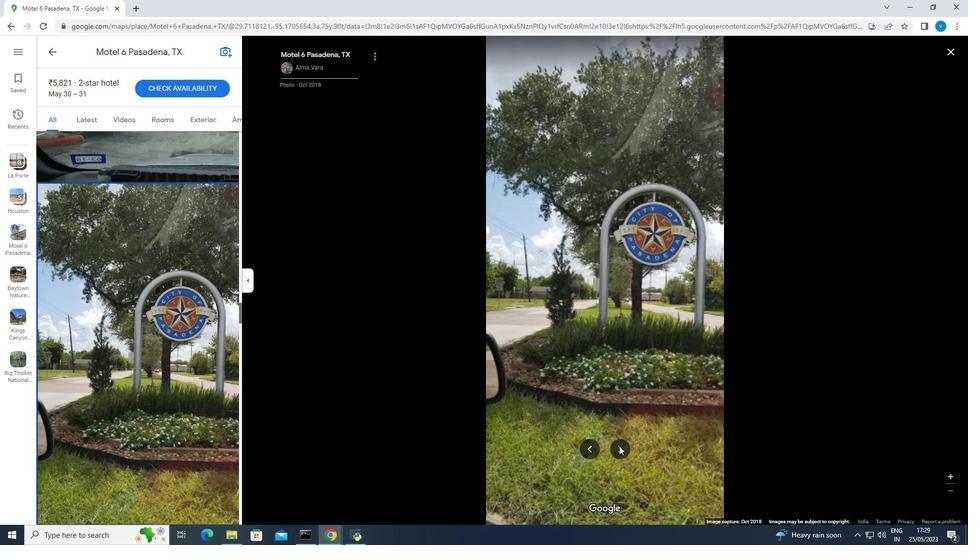 
Action: Mouse moved to (525, 376)
Screenshot: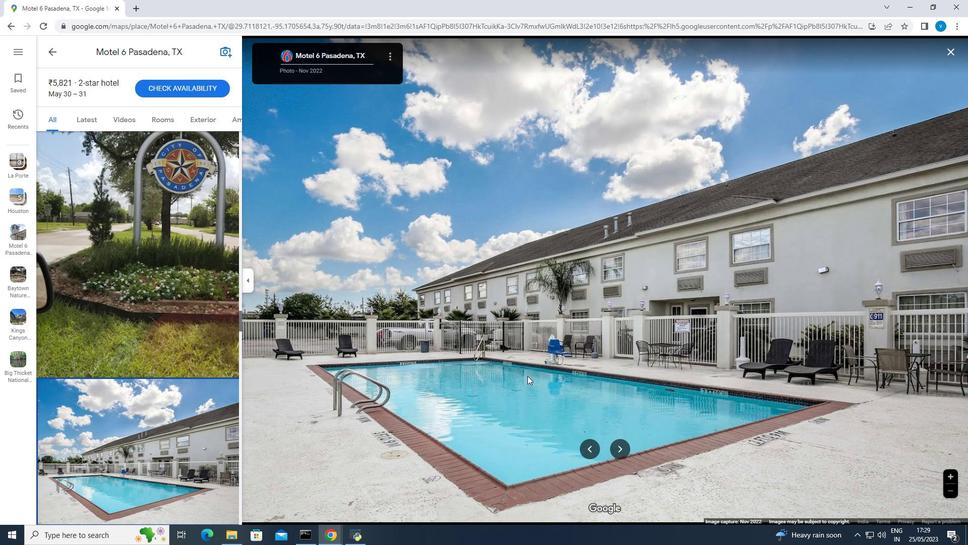 
Action: Mouse scrolled (525, 376) with delta (0, 0)
Screenshot: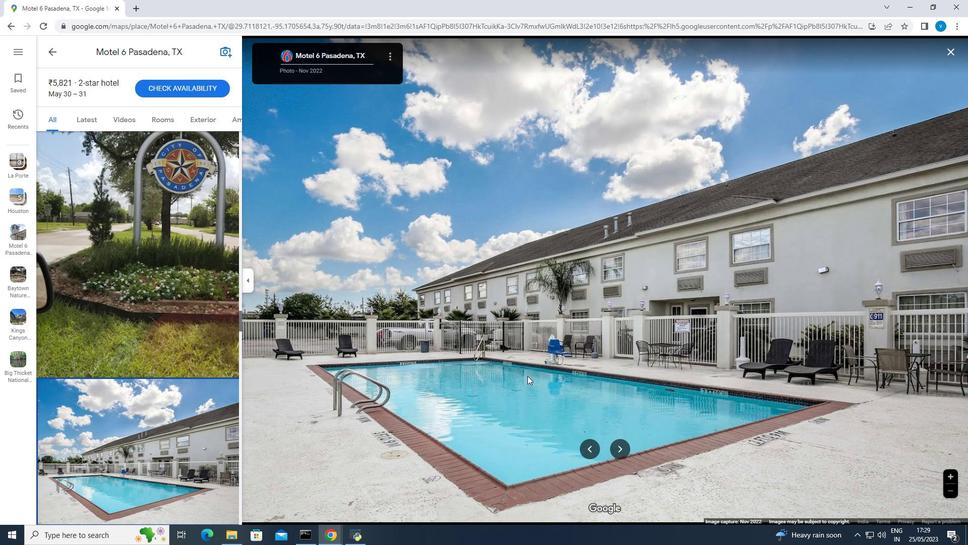 
Action: Mouse moved to (525, 376)
Screenshot: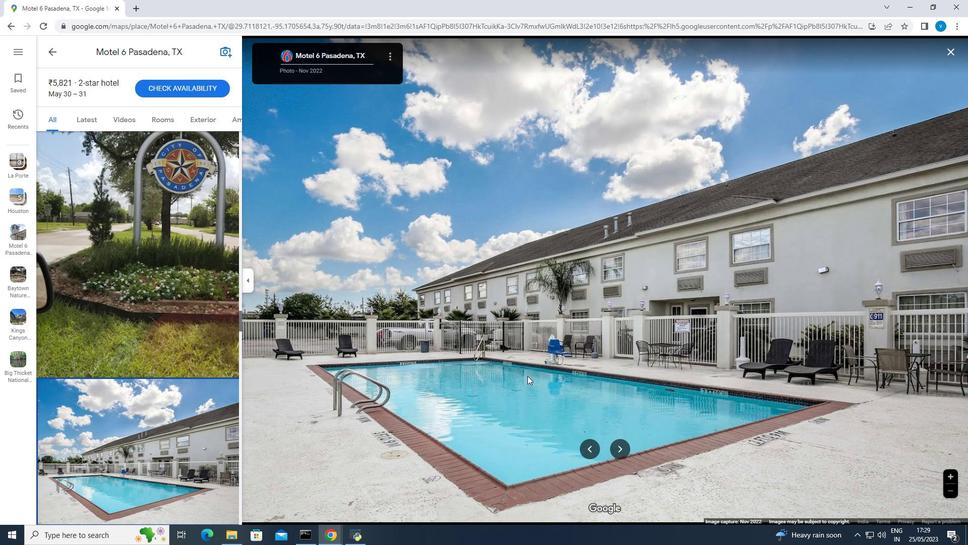 
Action: Mouse scrolled (525, 377) with delta (0, 0)
Screenshot: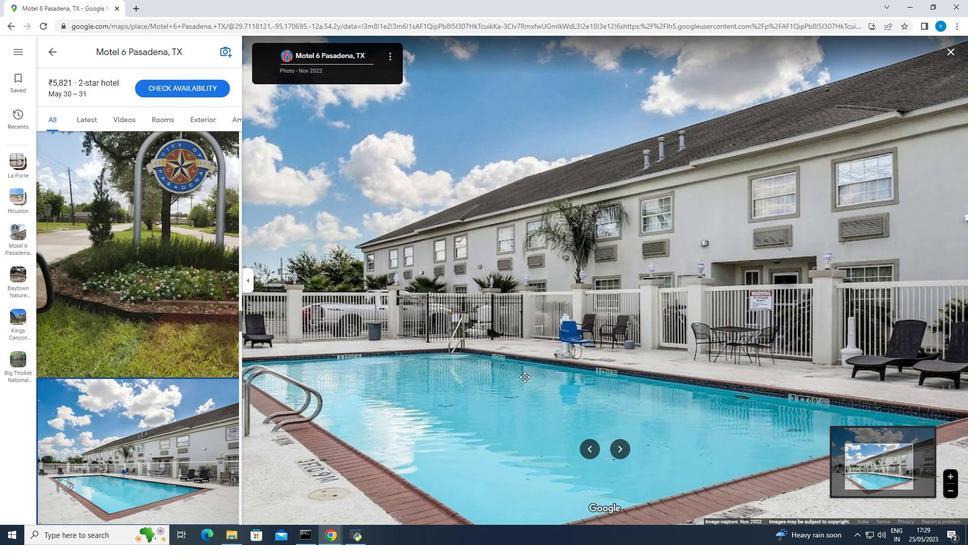 
Action: Mouse moved to (948, 54)
Screenshot: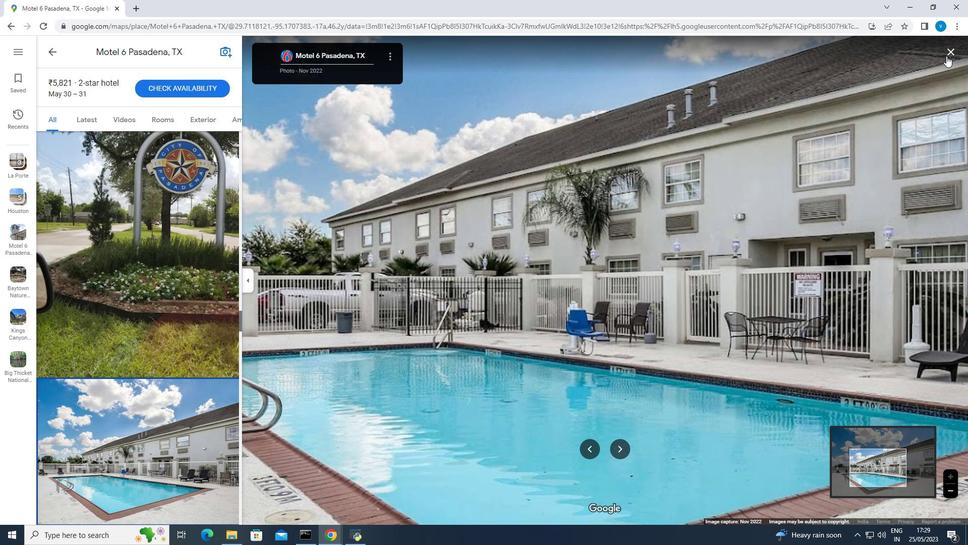 
Action: Mouse pressed left at (948, 54)
Screenshot: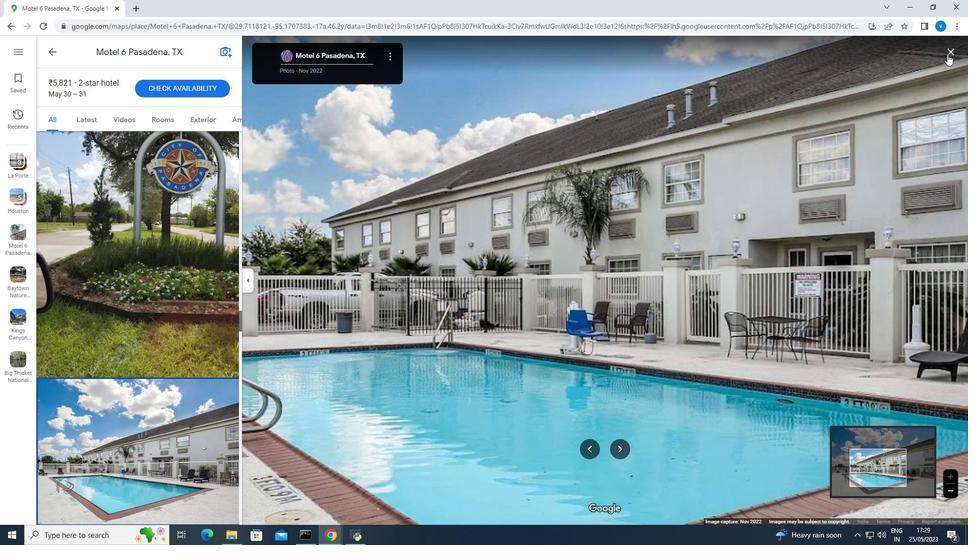 
Action: Mouse moved to (440, 81)
Screenshot: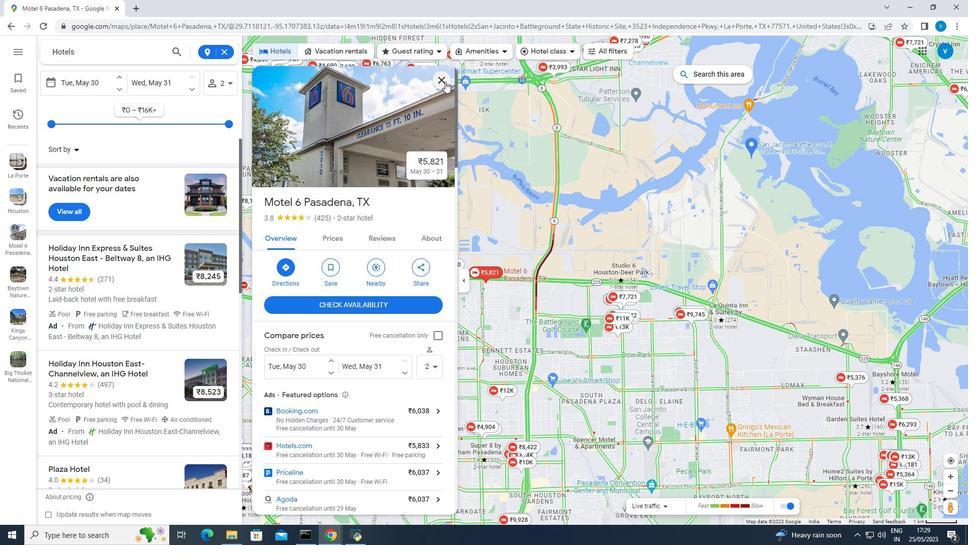 
Action: Mouse pressed left at (440, 81)
Screenshot: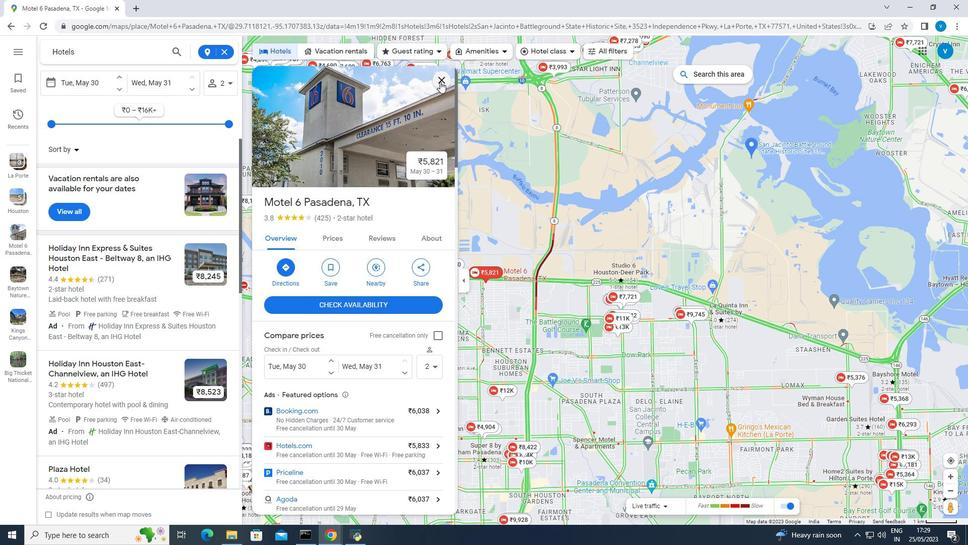 
Action: Mouse moved to (369, 282)
Screenshot: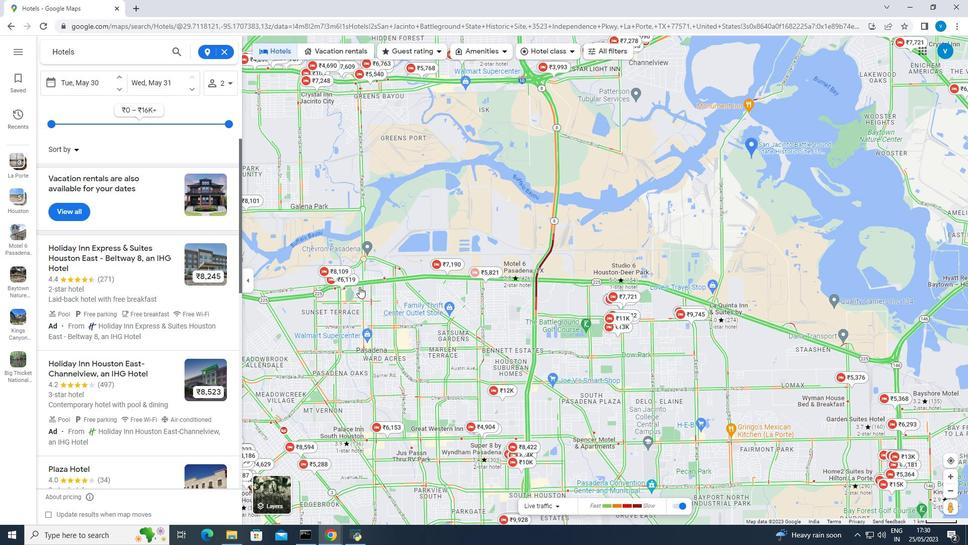 
